 Task: Look for space in Dingtao, China from 22nd June, 2023 to 30th June, 2023 for 2 adults in price range Rs.7000 to Rs.15000. Place can be entire place with 1  bedroom having 1 bed and 1 bathroom. Property type can be house, flat, guest house, hotel. Booking option can be shelf check-in. Required host language is Chinese (Simplified).
Action: Mouse moved to (436, 115)
Screenshot: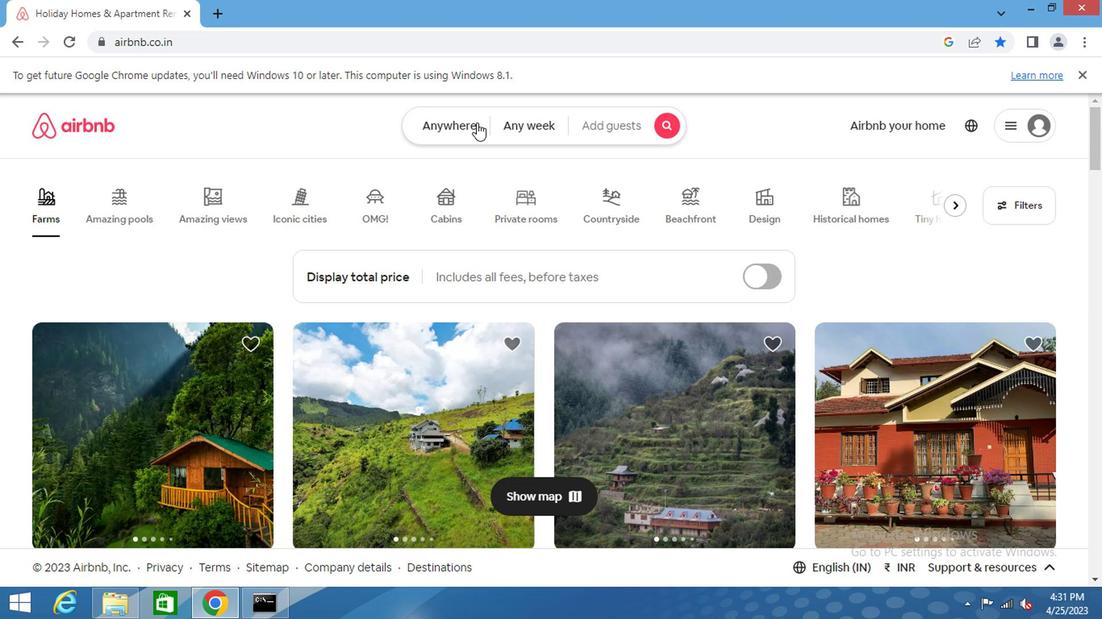 
Action: Mouse pressed left at (436, 115)
Screenshot: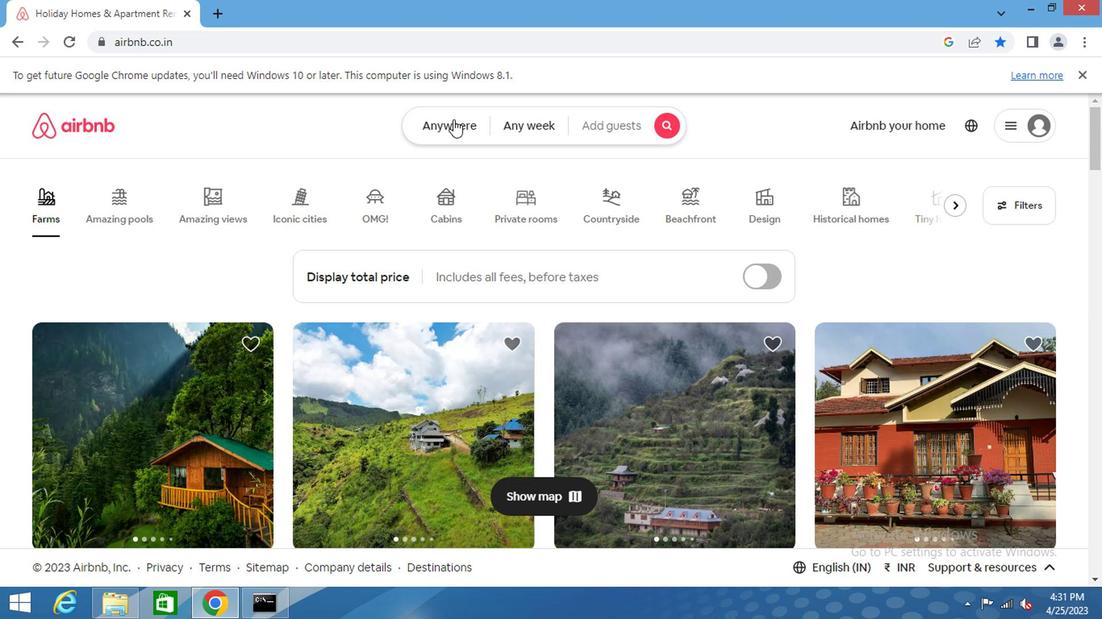 
Action: Mouse moved to (376, 185)
Screenshot: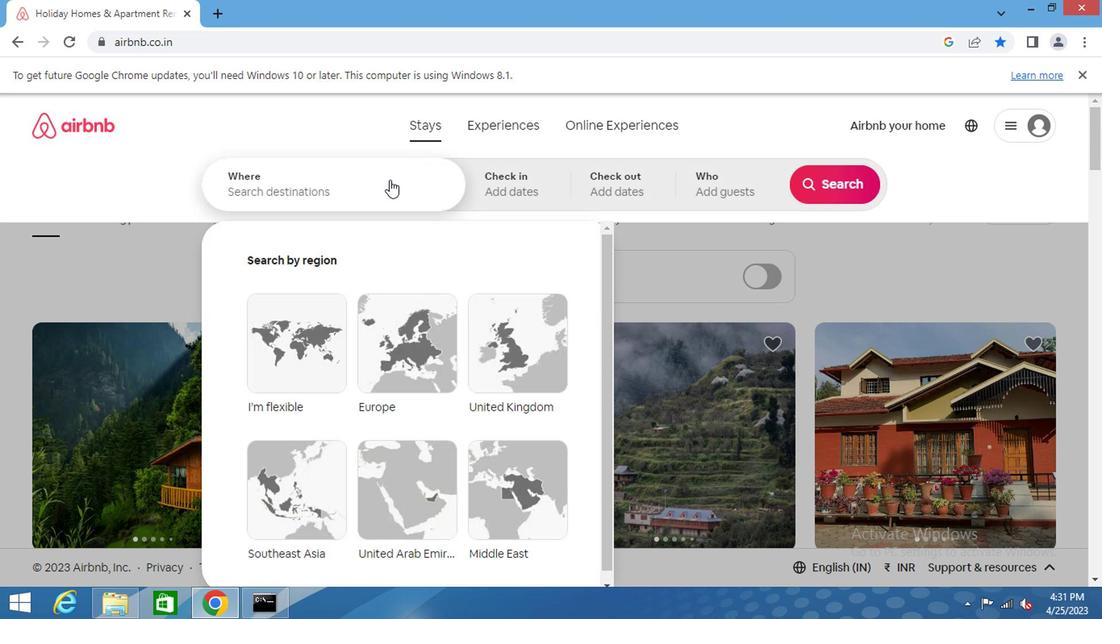 
Action: Mouse pressed left at (376, 185)
Screenshot: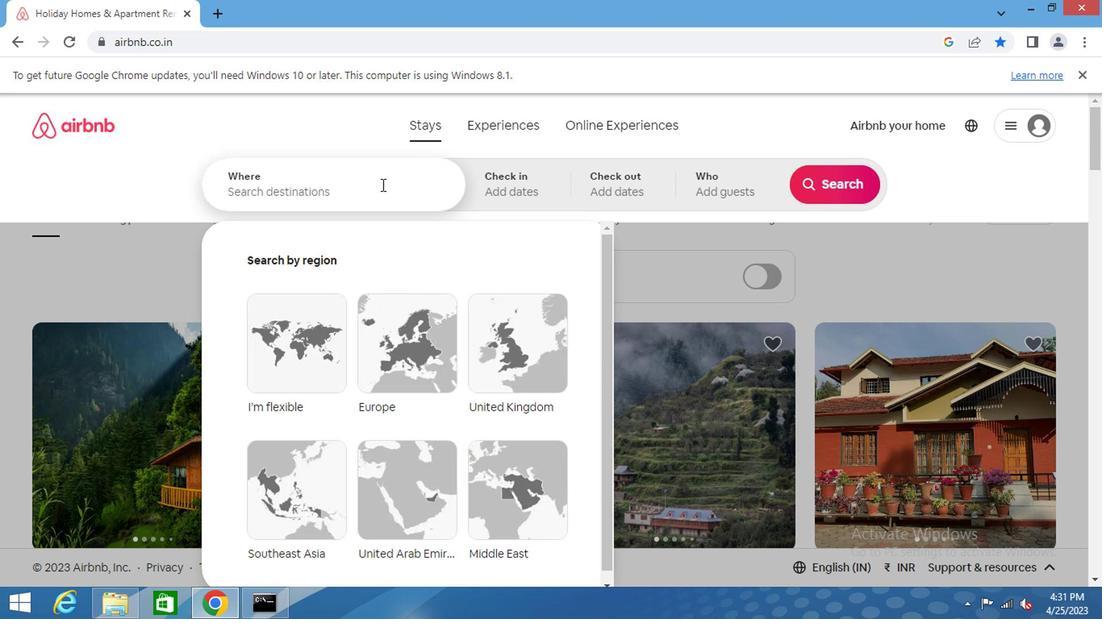 
Action: Key pressed g<Key.backspace>dingtao<Key.space>v<Key.backspace>china<Key.space><Key.enter>
Screenshot: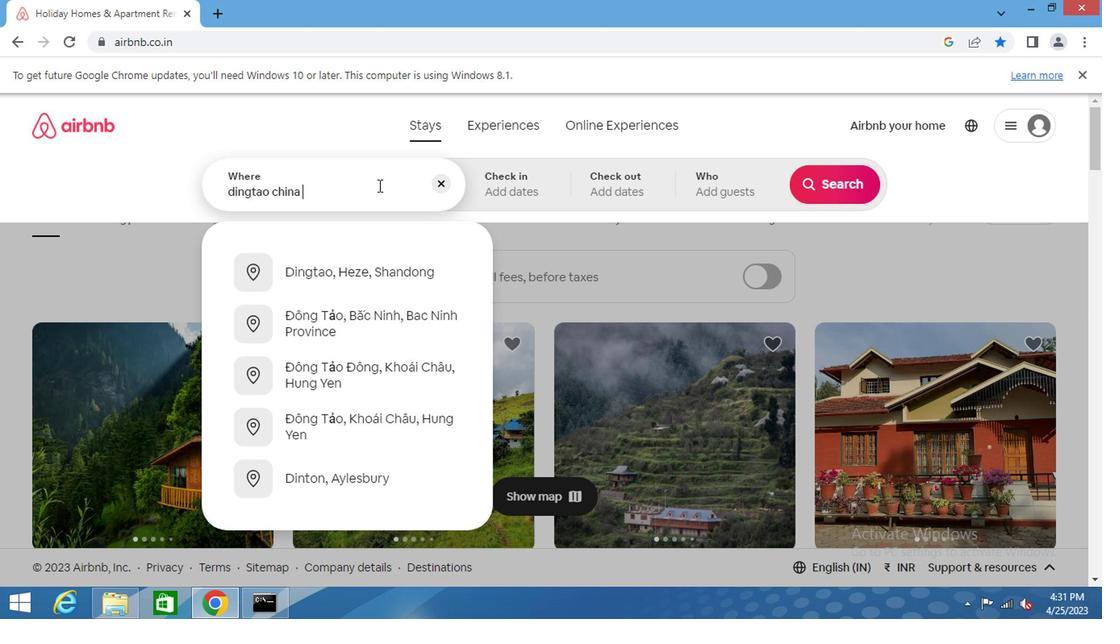 
Action: Mouse moved to (811, 316)
Screenshot: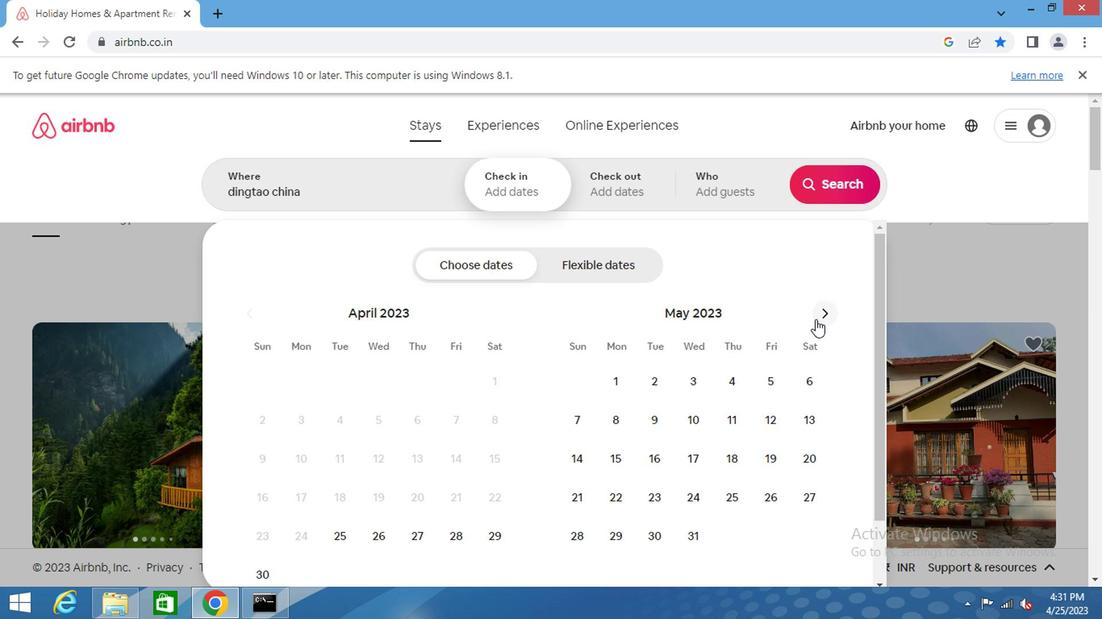 
Action: Mouse pressed left at (811, 316)
Screenshot: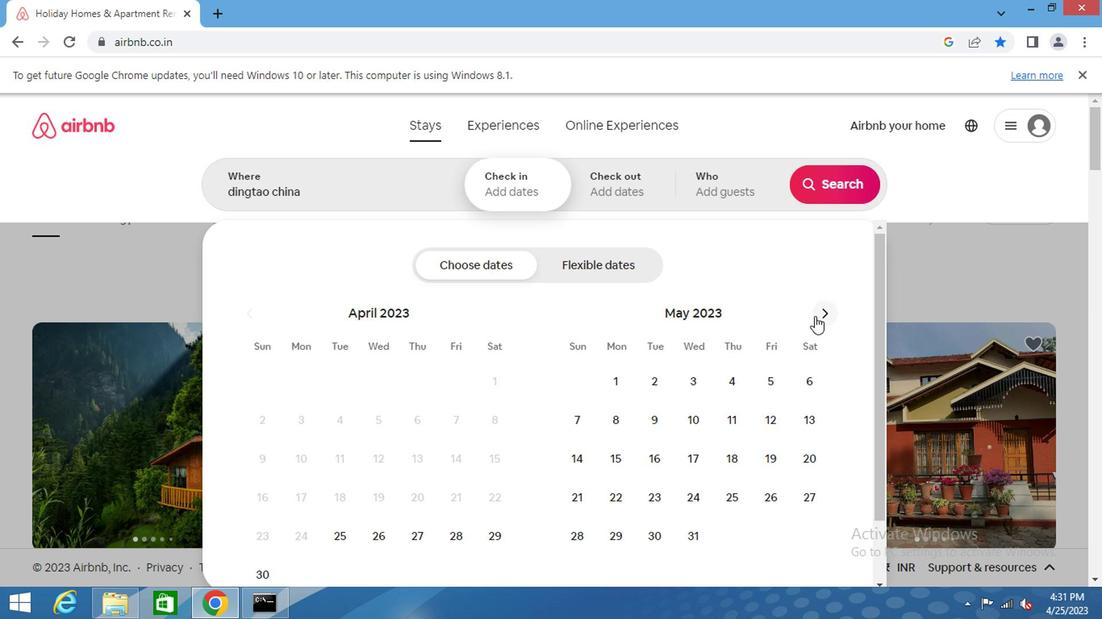 
Action: Mouse moved to (813, 315)
Screenshot: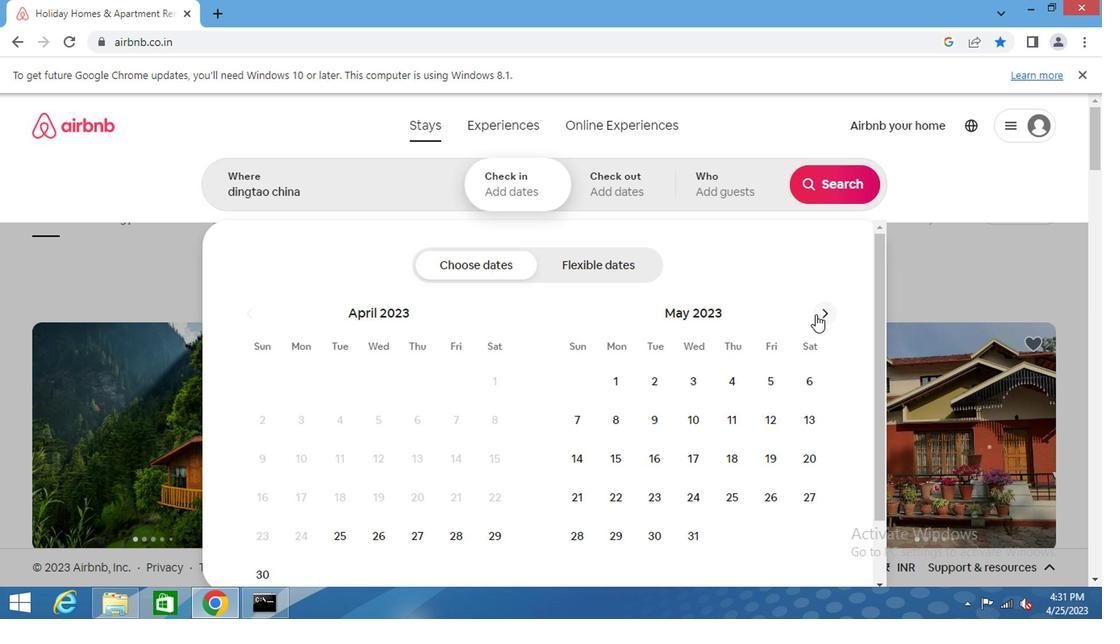 
Action: Mouse pressed left at (813, 315)
Screenshot: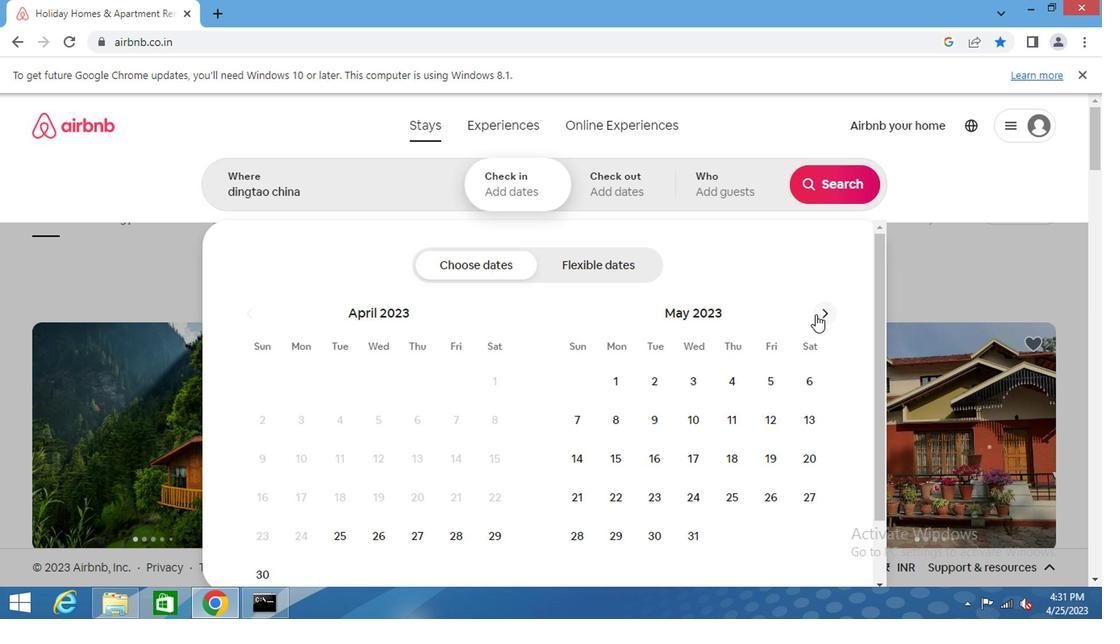 
Action: Mouse moved to (418, 502)
Screenshot: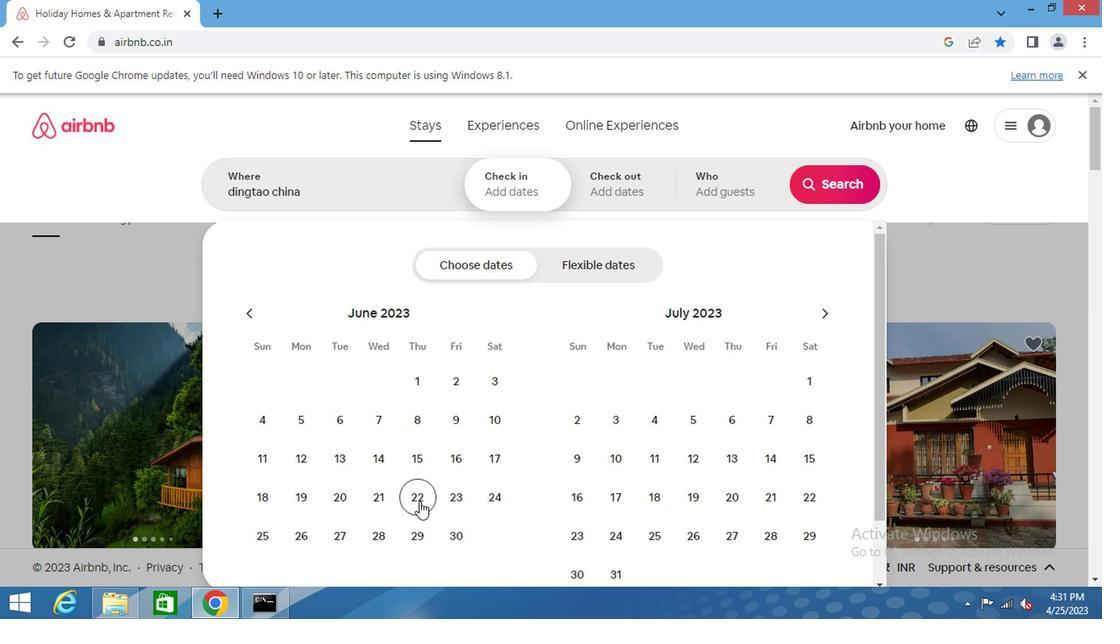 
Action: Mouse pressed left at (418, 502)
Screenshot: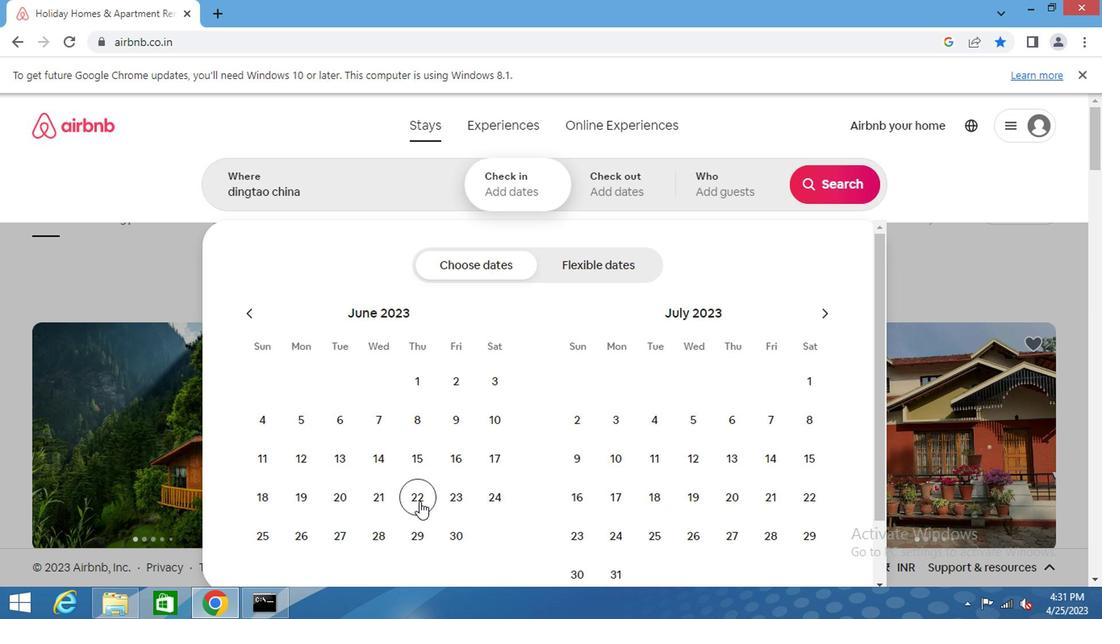 
Action: Mouse moved to (450, 528)
Screenshot: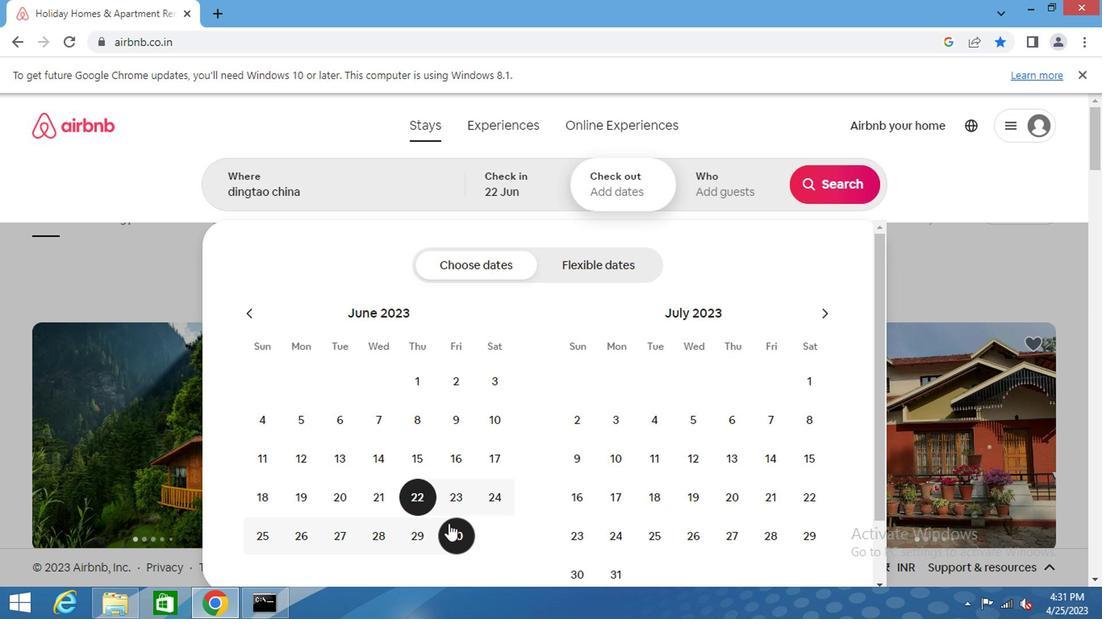 
Action: Mouse pressed left at (450, 528)
Screenshot: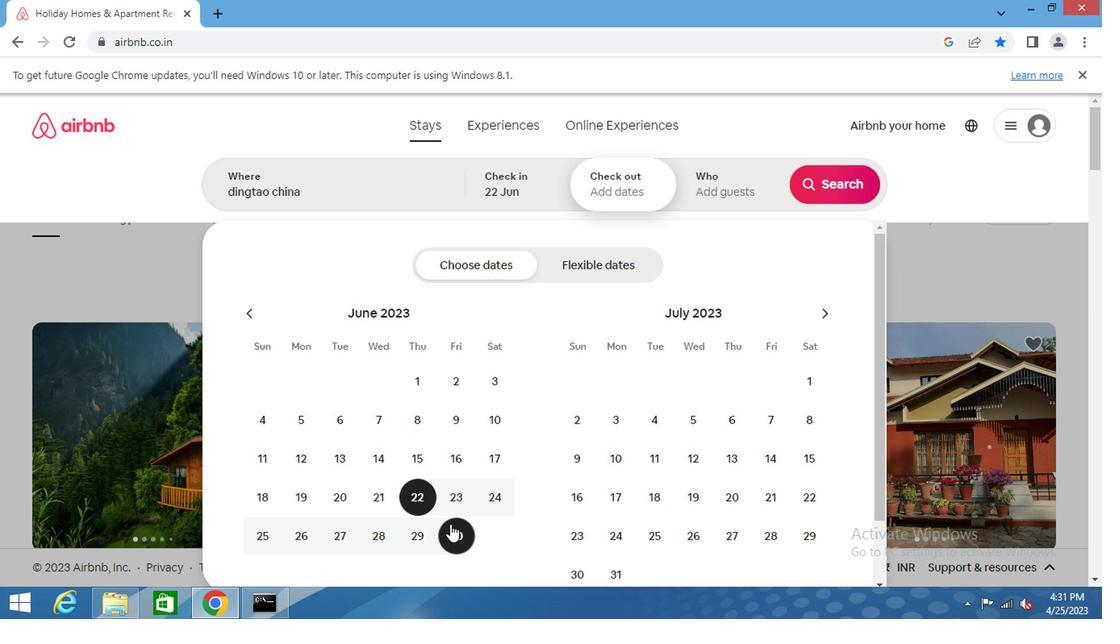 
Action: Mouse moved to (698, 195)
Screenshot: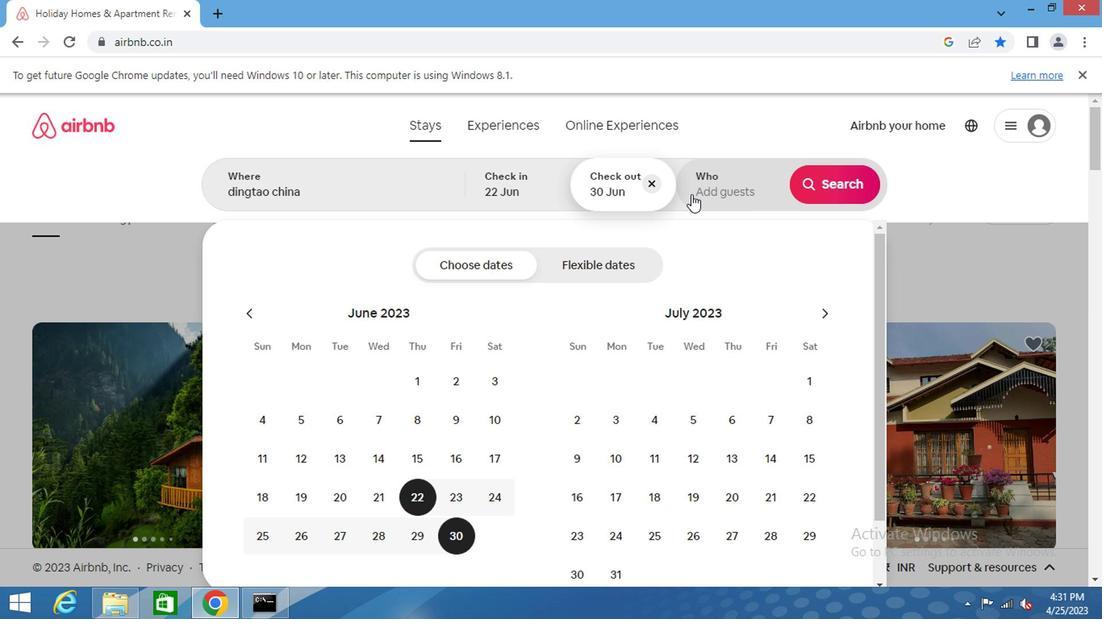 
Action: Mouse pressed left at (698, 195)
Screenshot: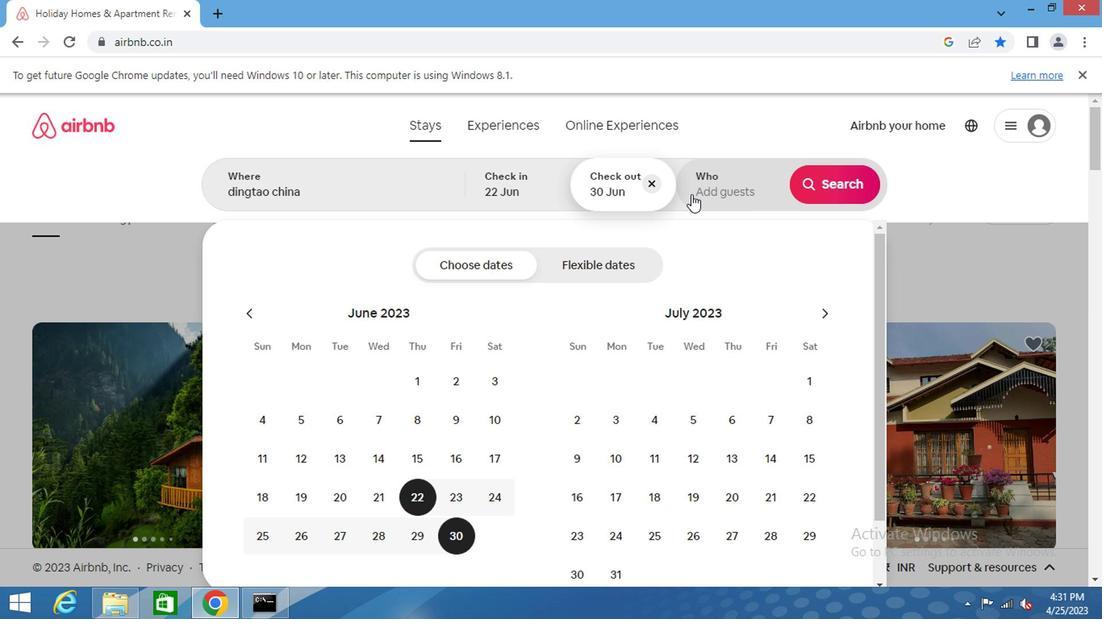 
Action: Mouse moved to (833, 268)
Screenshot: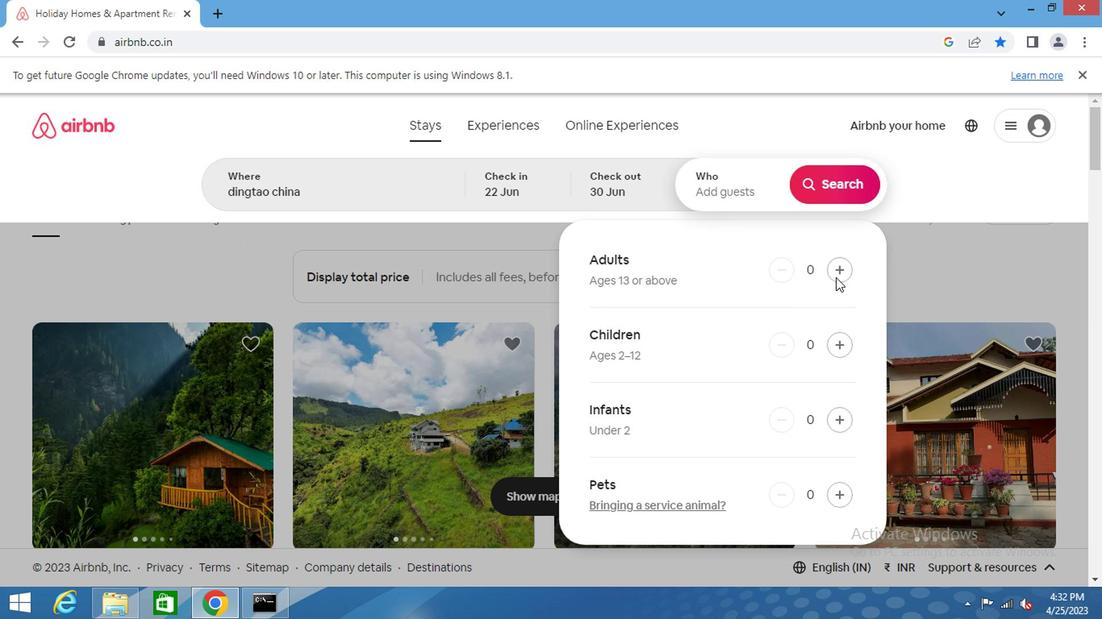 
Action: Mouse pressed left at (833, 268)
Screenshot: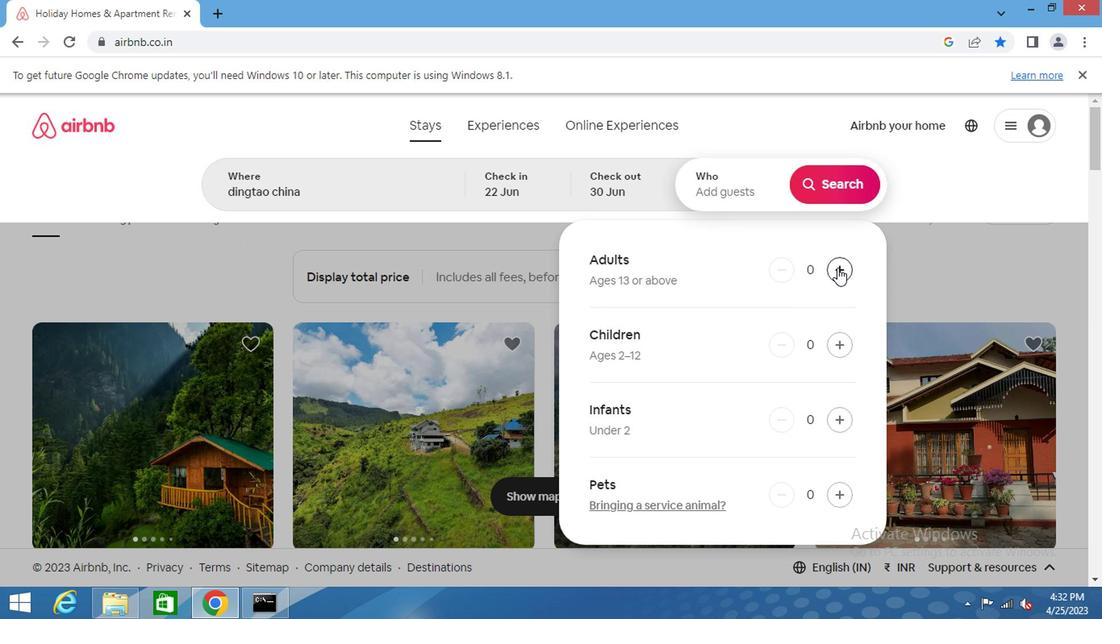
Action: Mouse pressed left at (833, 268)
Screenshot: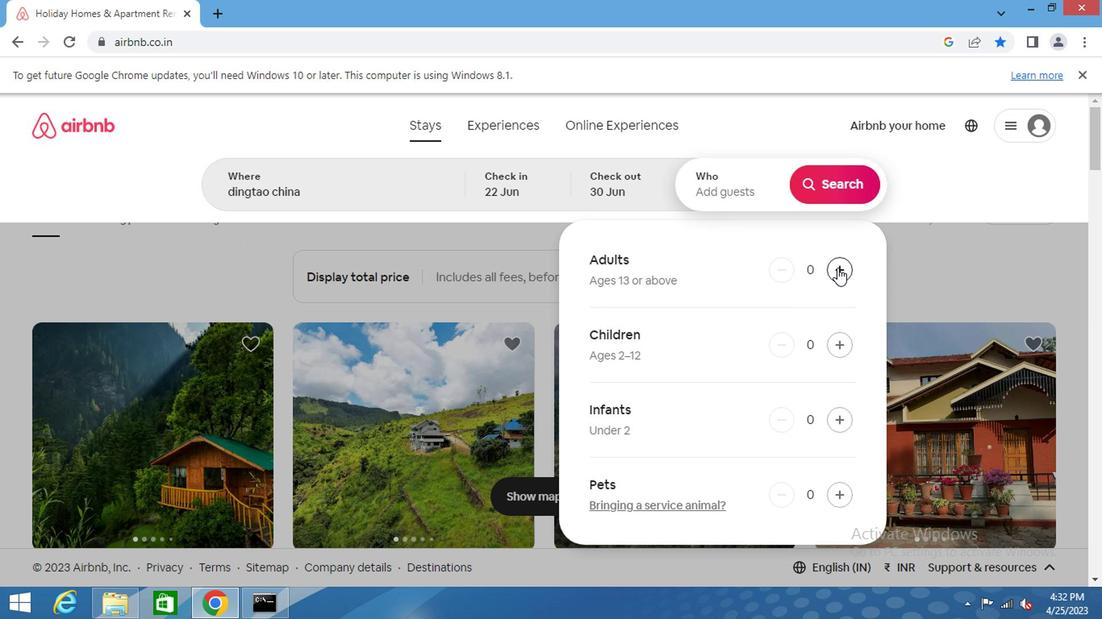 
Action: Mouse moved to (821, 192)
Screenshot: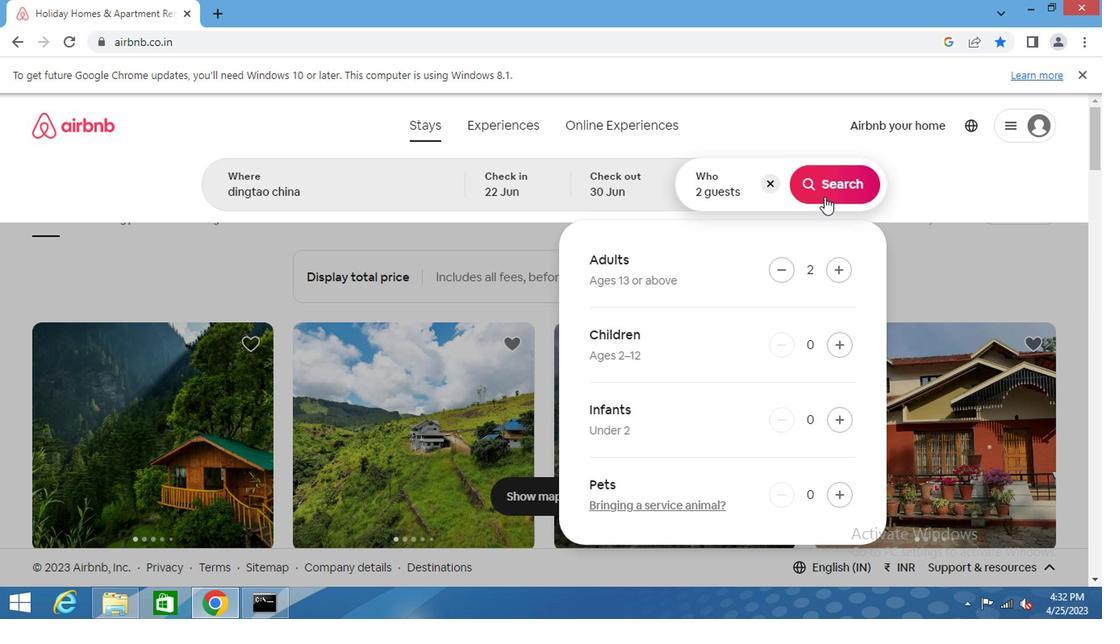 
Action: Mouse pressed left at (821, 192)
Screenshot: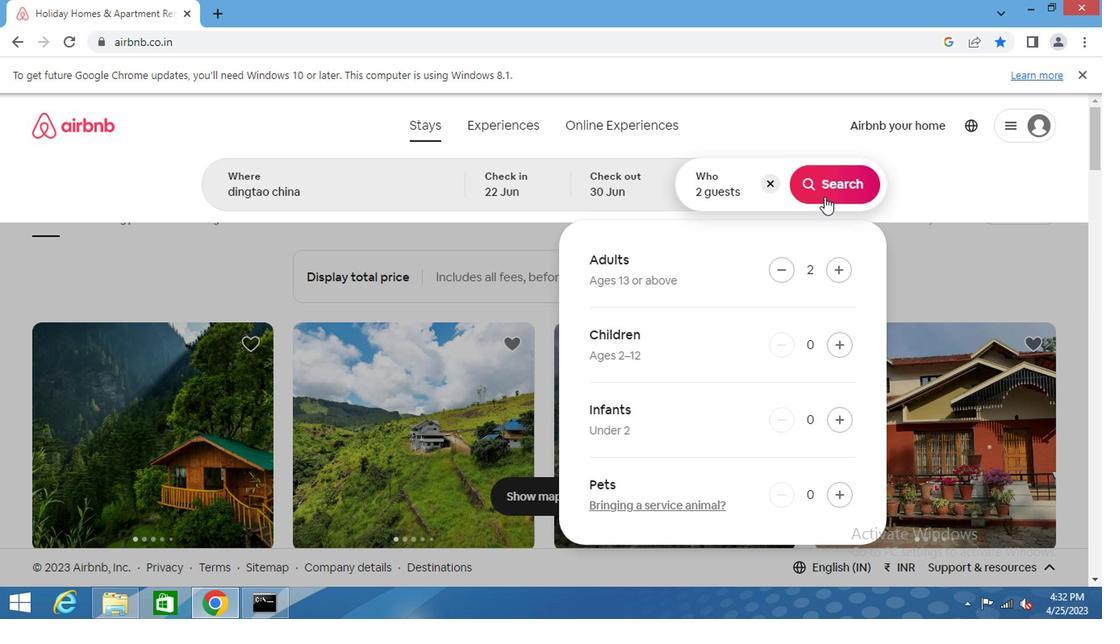 
Action: Mouse moved to (1017, 189)
Screenshot: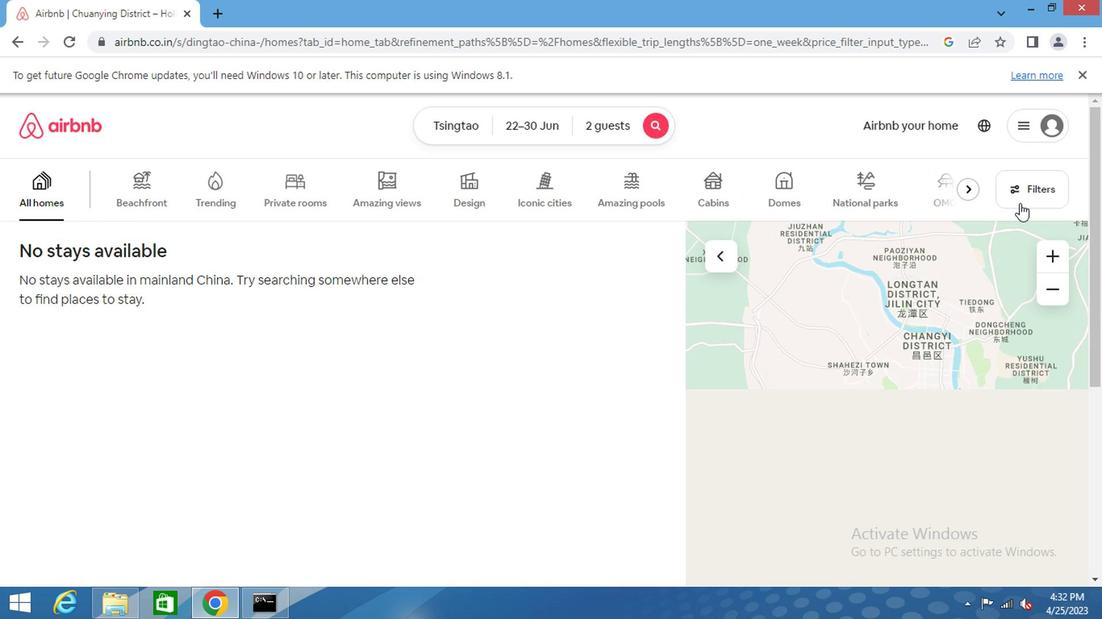 
Action: Mouse pressed left at (1017, 189)
Screenshot: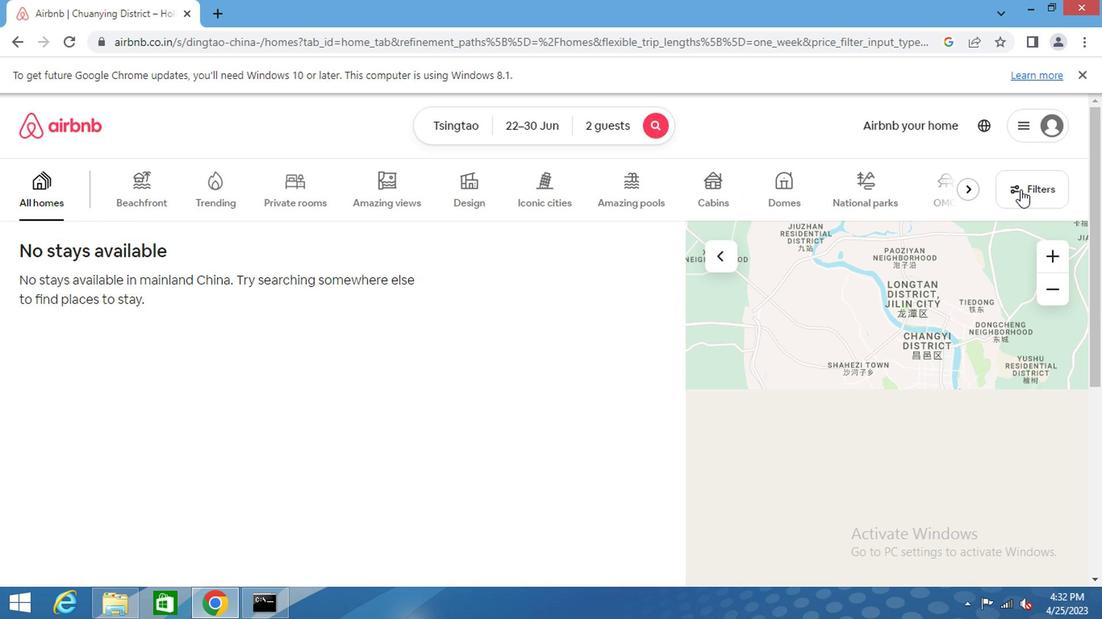 
Action: Mouse moved to (368, 278)
Screenshot: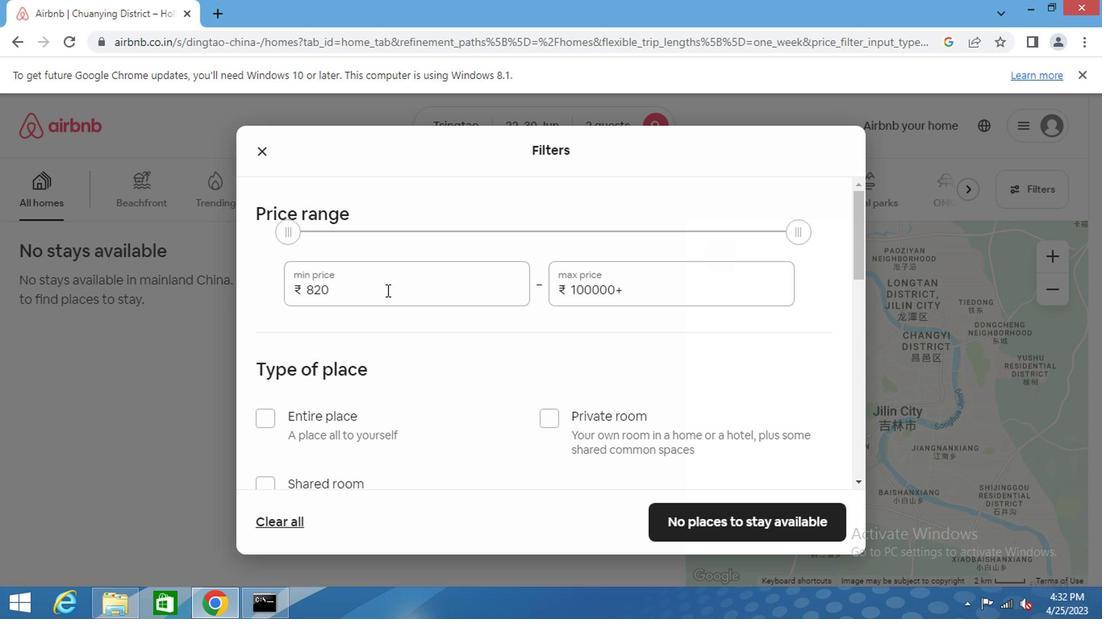 
Action: Mouse pressed left at (368, 278)
Screenshot: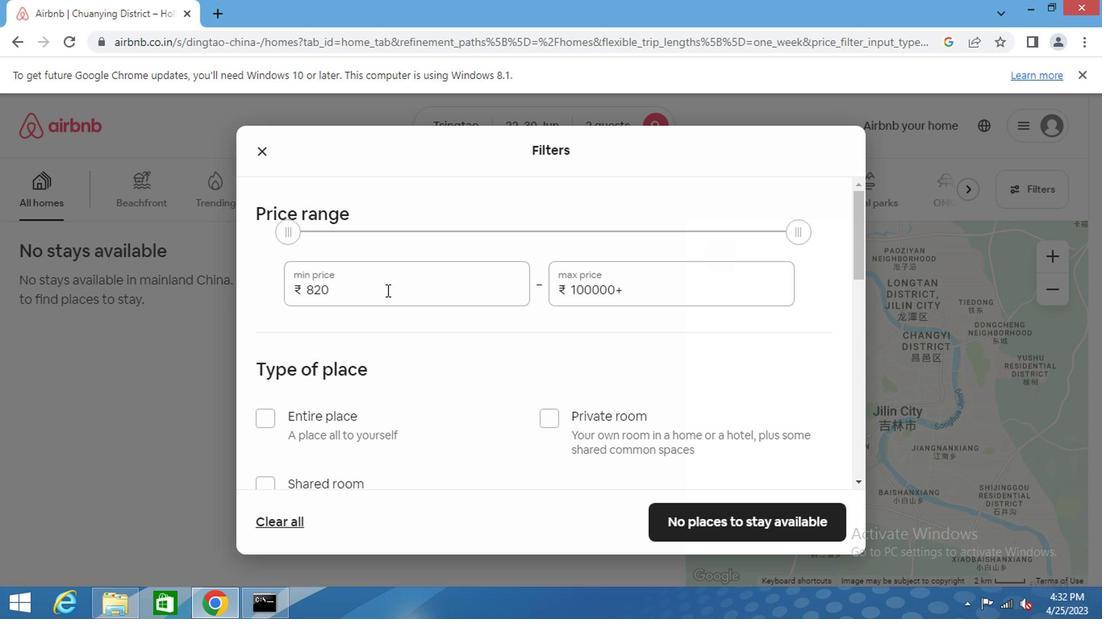 
Action: Mouse pressed left at (368, 278)
Screenshot: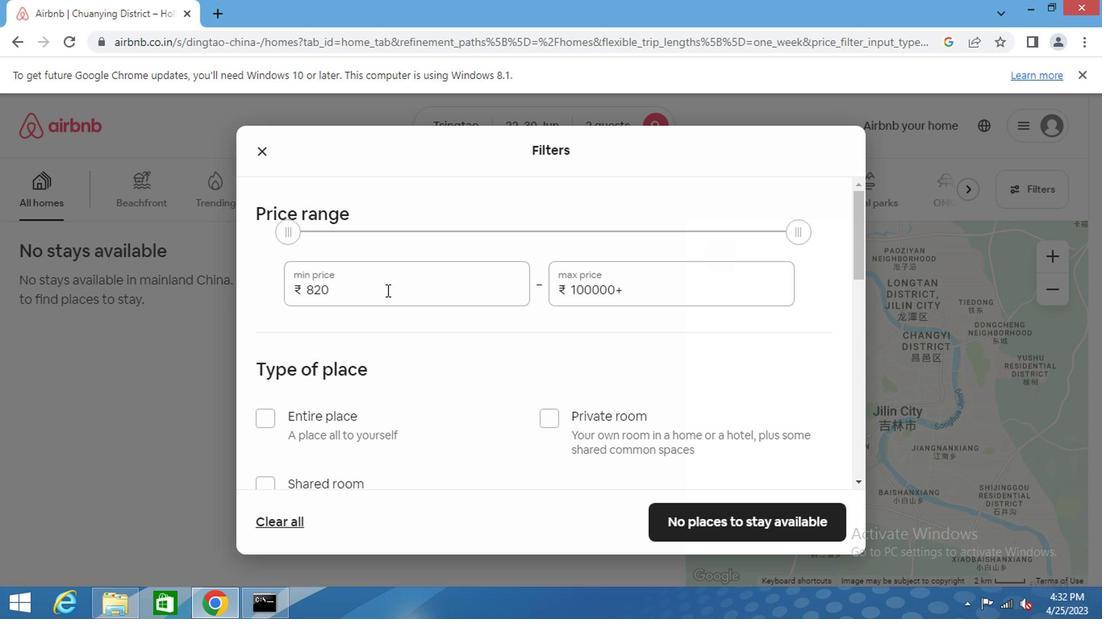 
Action: Mouse moved to (363, 283)
Screenshot: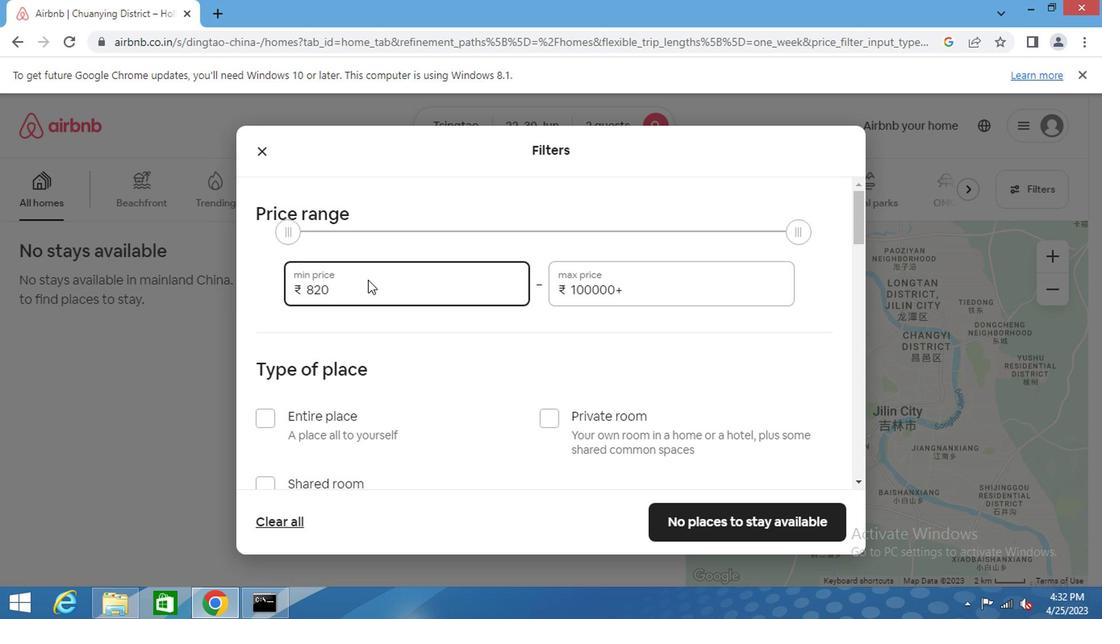 
Action: Mouse pressed left at (363, 283)
Screenshot: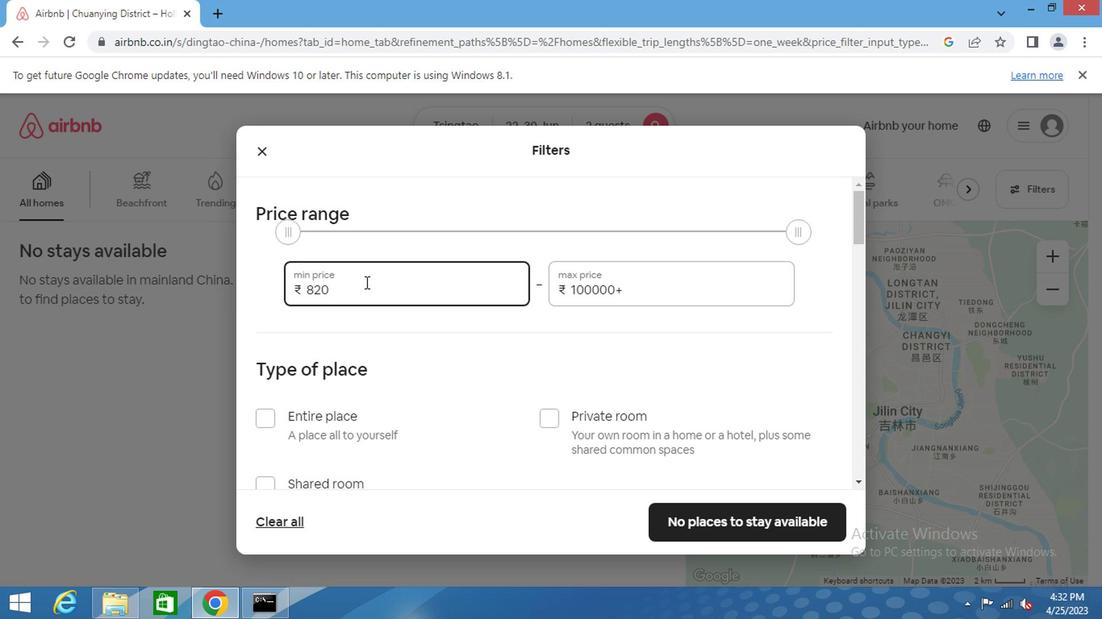 
Action: Mouse pressed left at (363, 283)
Screenshot: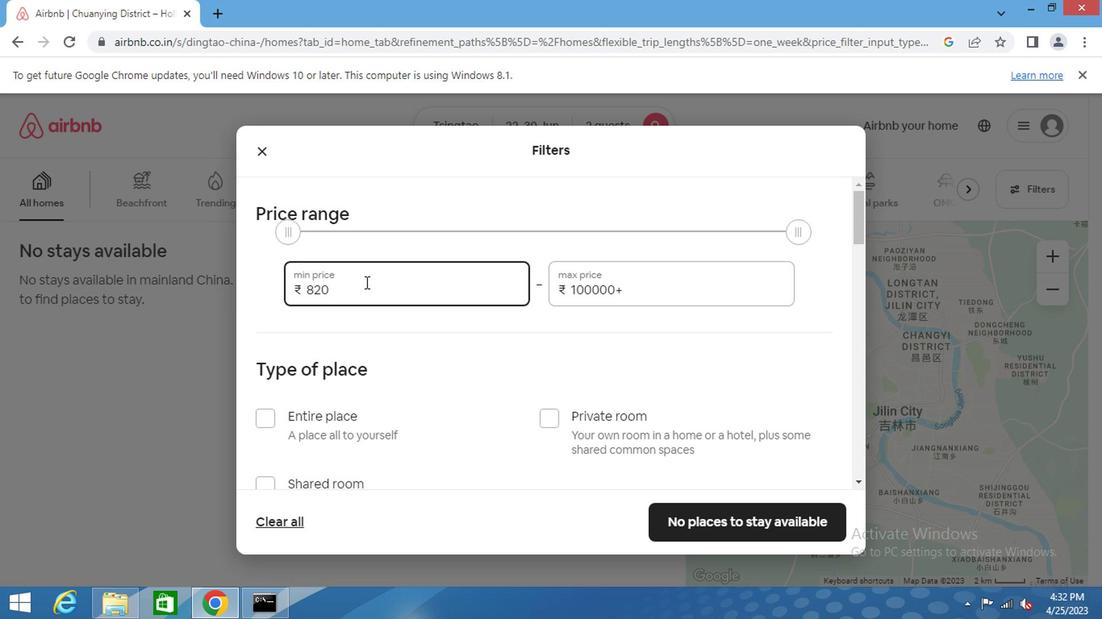 
Action: Key pressed 700-0<Key.tab>15<Key.backspace><Key.backspace><Key.backspace><Key.backspace><Key.backspace><Key.backspace>5000<Key.tab>
Screenshot: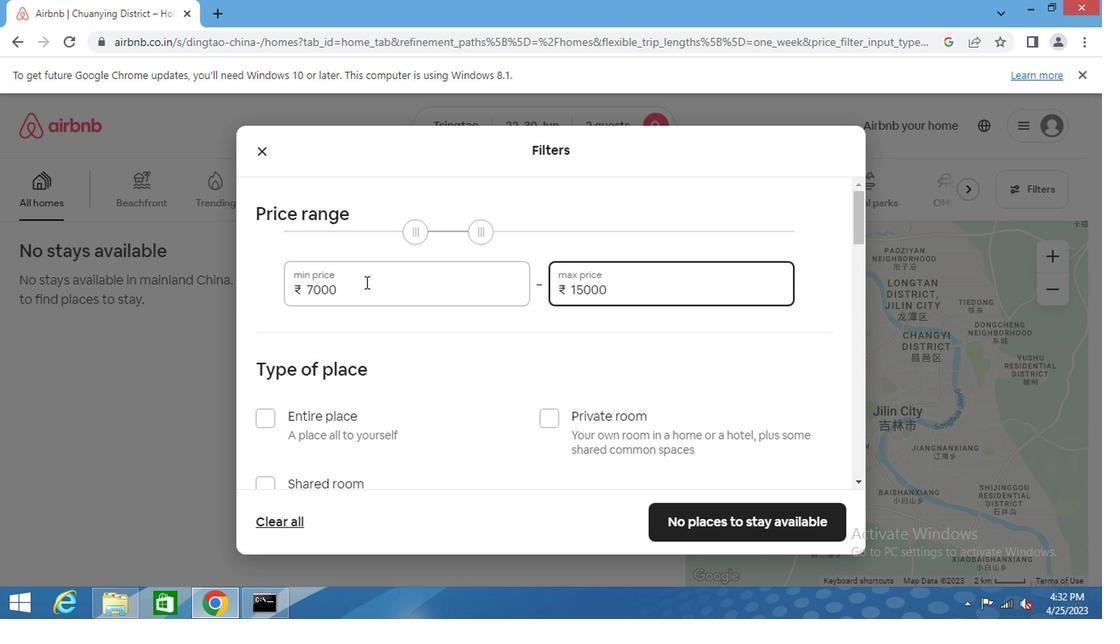 
Action: Mouse moved to (326, 418)
Screenshot: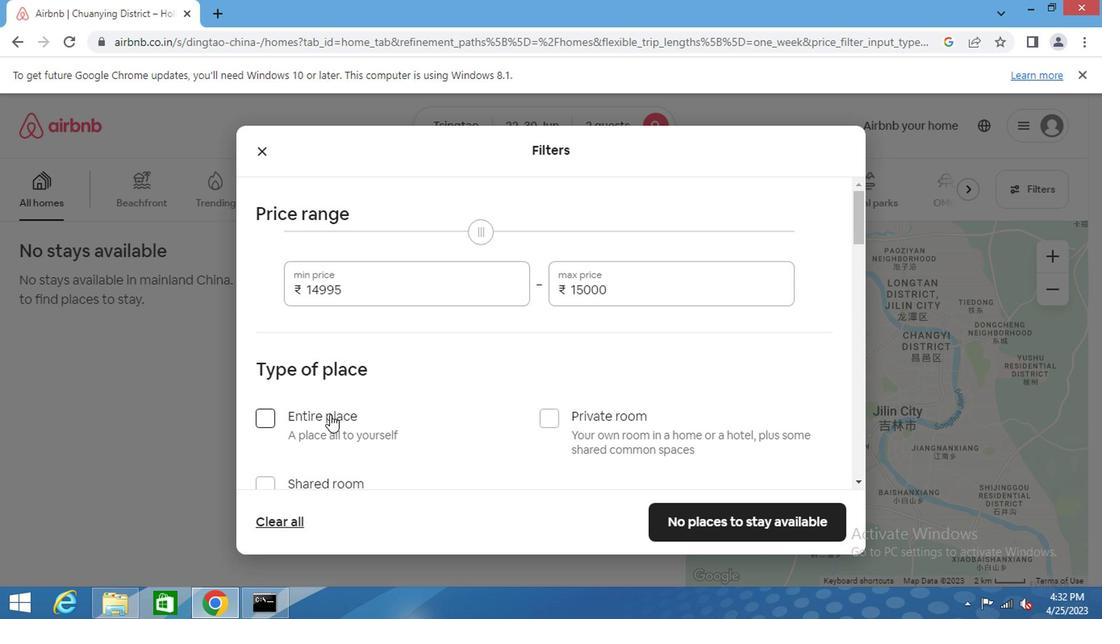 
Action: Mouse pressed left at (326, 418)
Screenshot: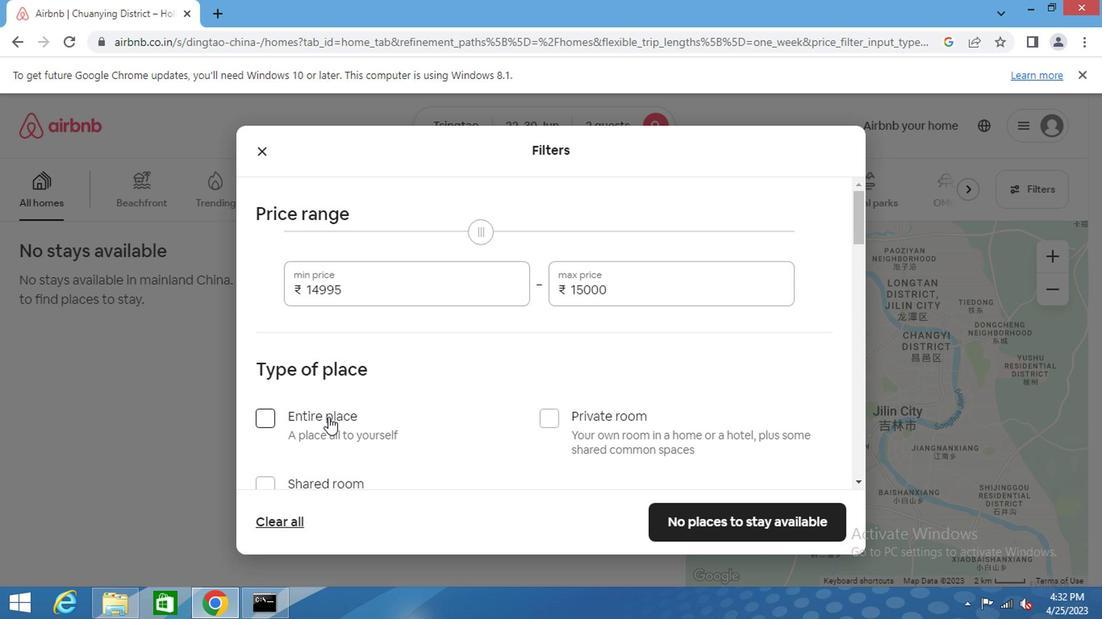 
Action: Mouse moved to (388, 426)
Screenshot: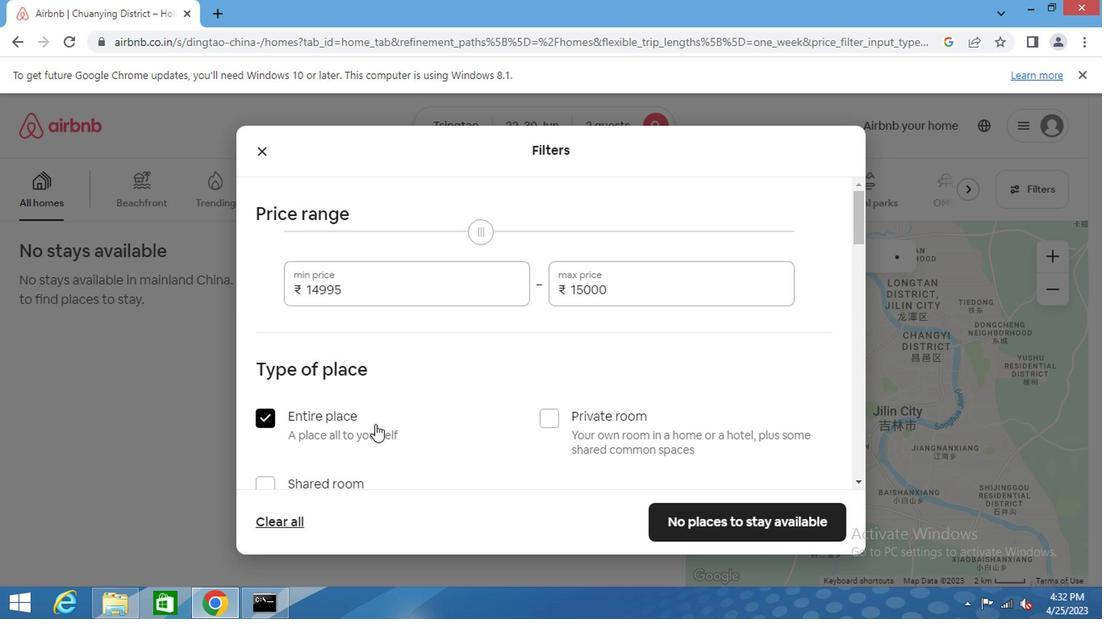 
Action: Mouse scrolled (388, 425) with delta (0, -1)
Screenshot: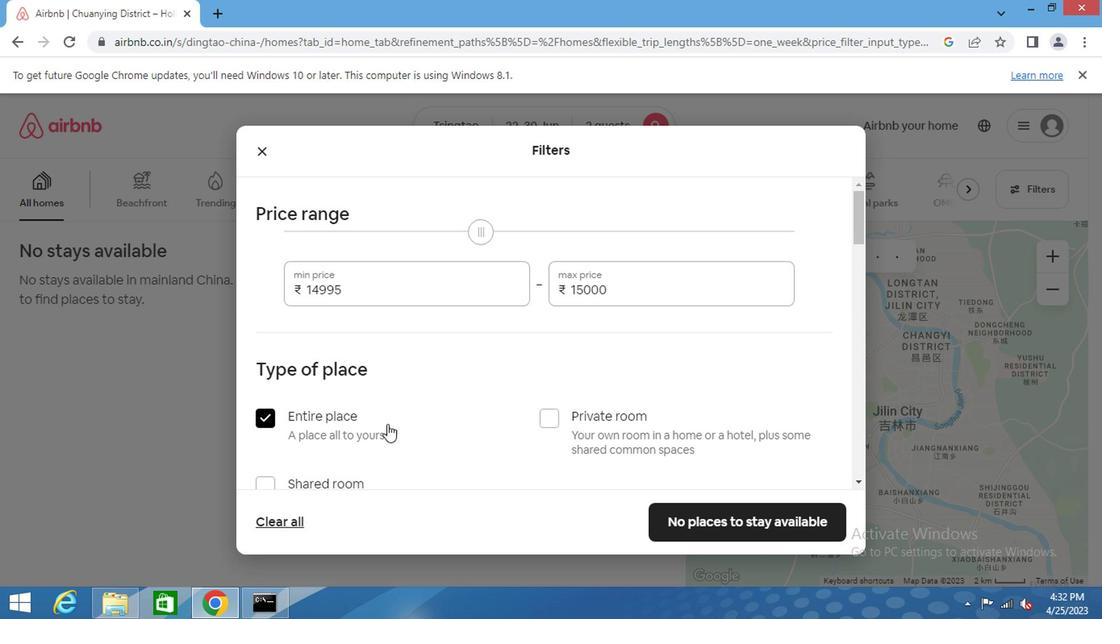 
Action: Mouse scrolled (388, 425) with delta (0, -1)
Screenshot: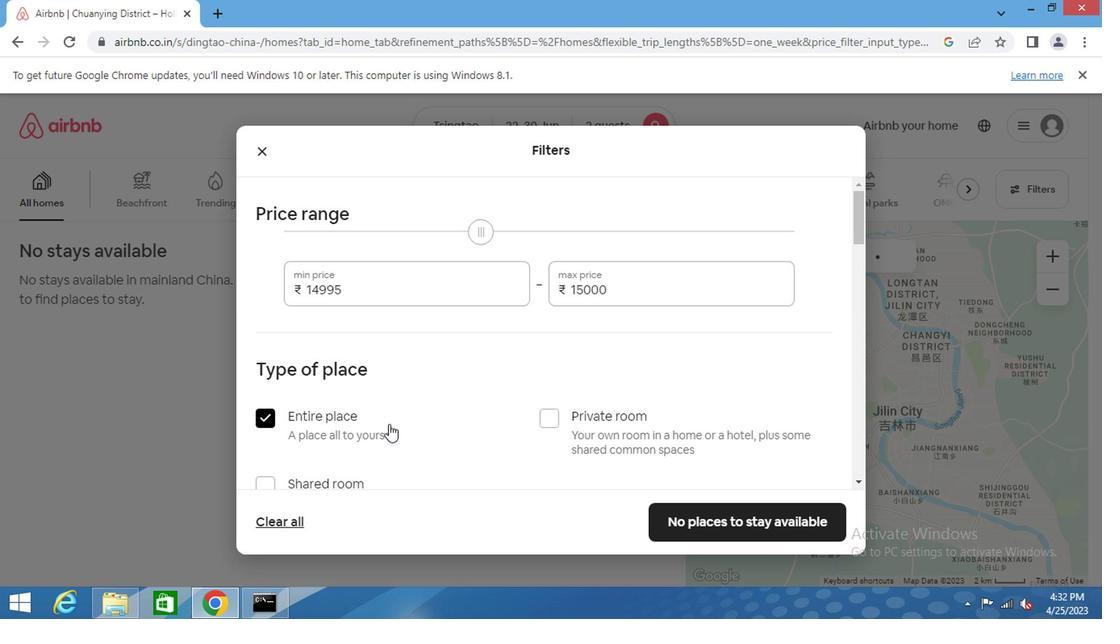 
Action: Mouse scrolled (388, 425) with delta (0, -1)
Screenshot: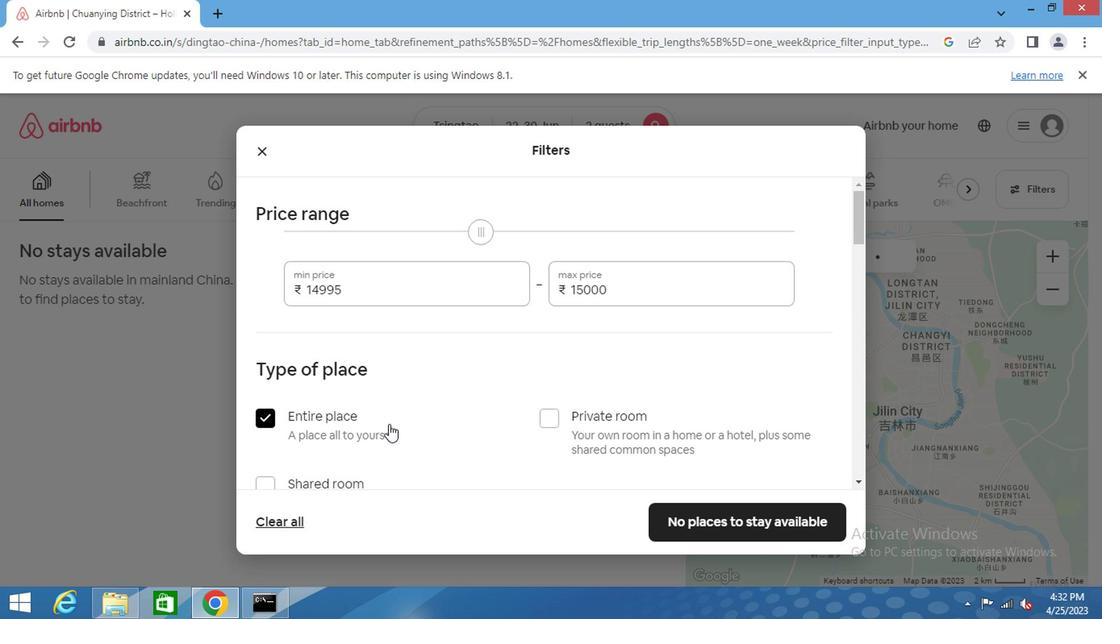 
Action: Mouse moved to (397, 359)
Screenshot: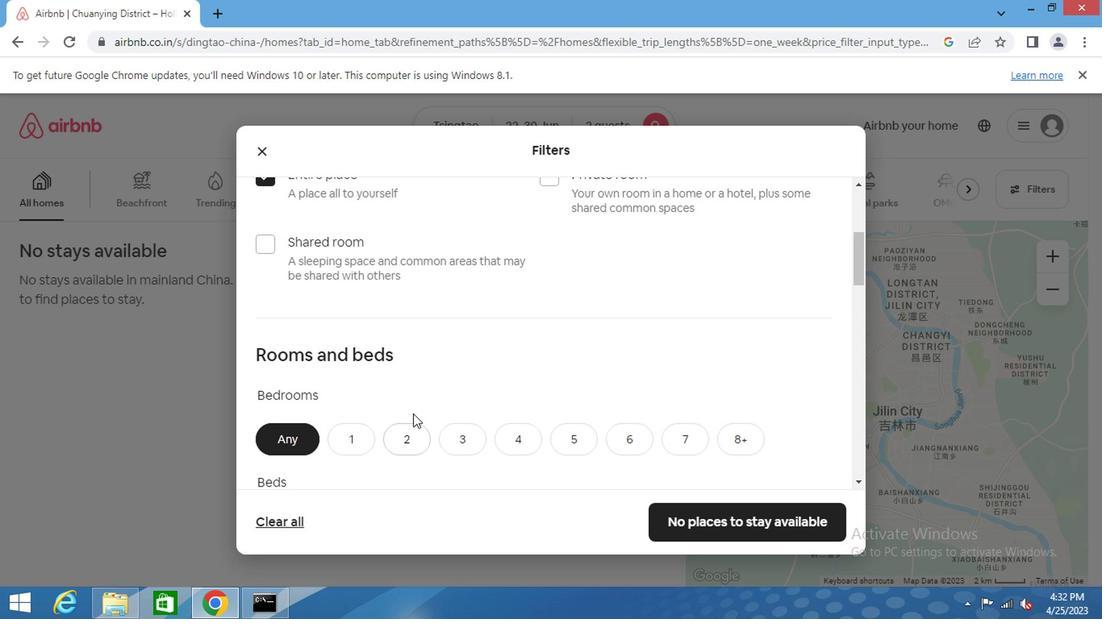 
Action: Mouse scrolled (397, 358) with delta (0, -1)
Screenshot: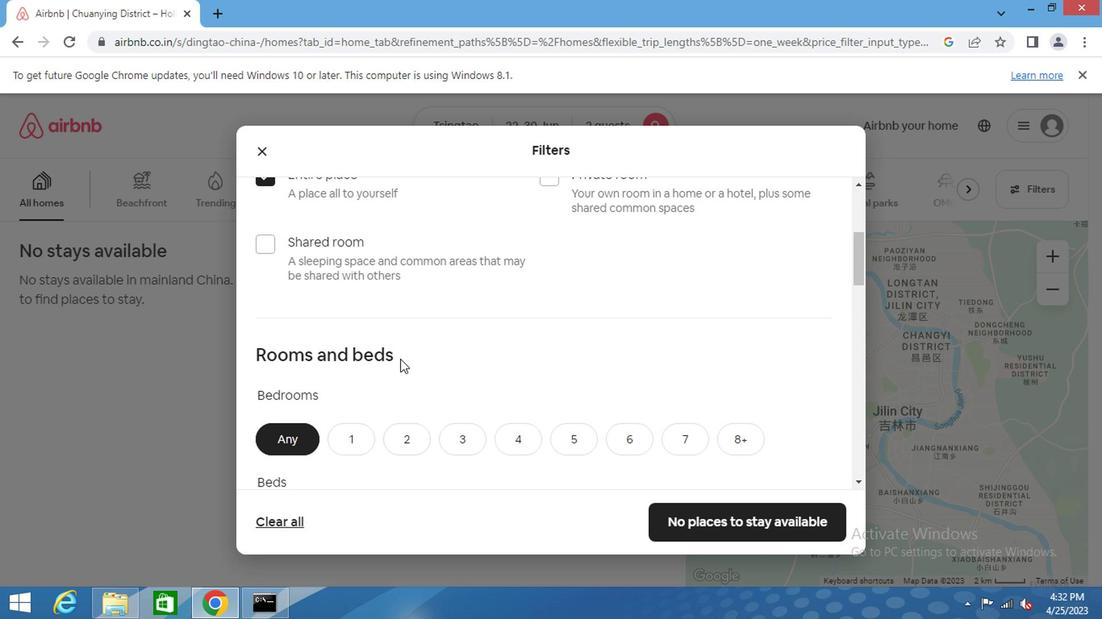
Action: Mouse scrolled (397, 358) with delta (0, -1)
Screenshot: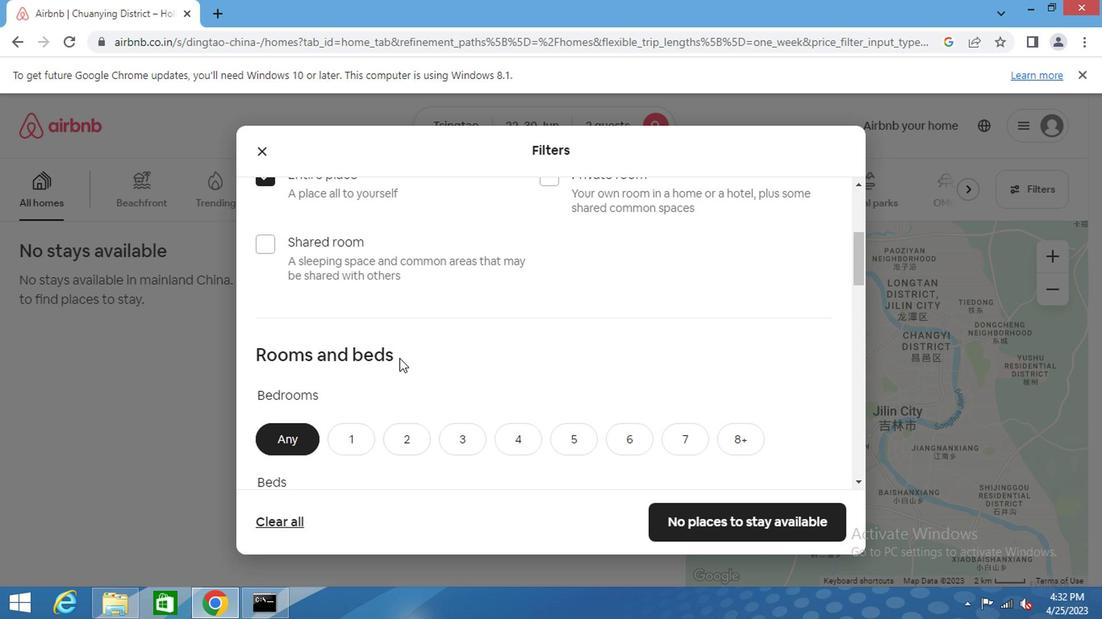 
Action: Mouse scrolled (397, 358) with delta (0, -1)
Screenshot: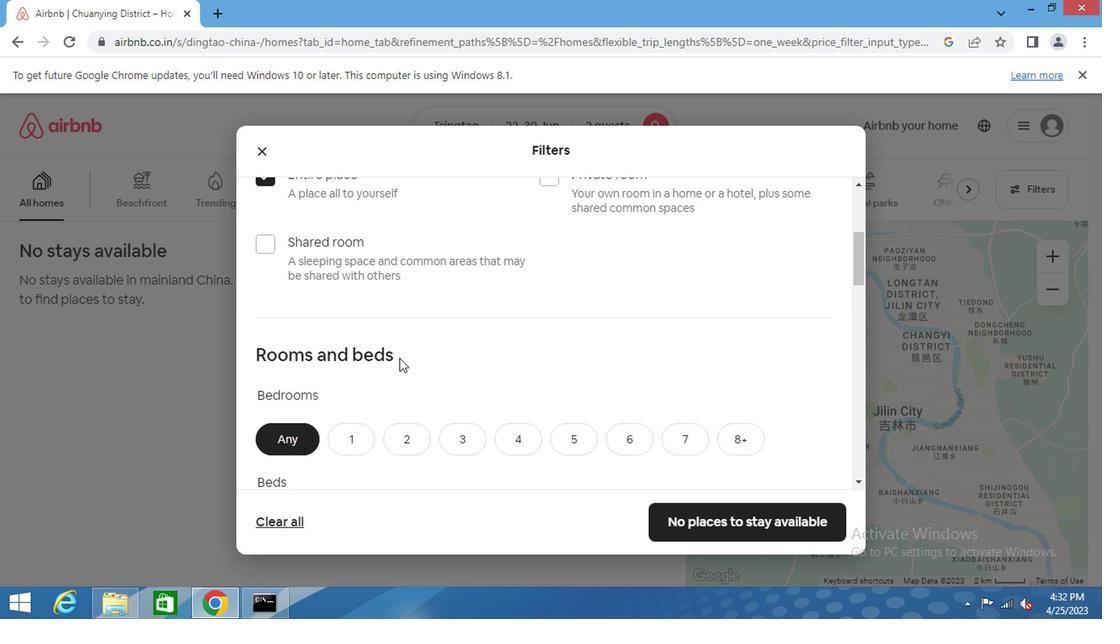 
Action: Mouse scrolled (397, 358) with delta (0, -1)
Screenshot: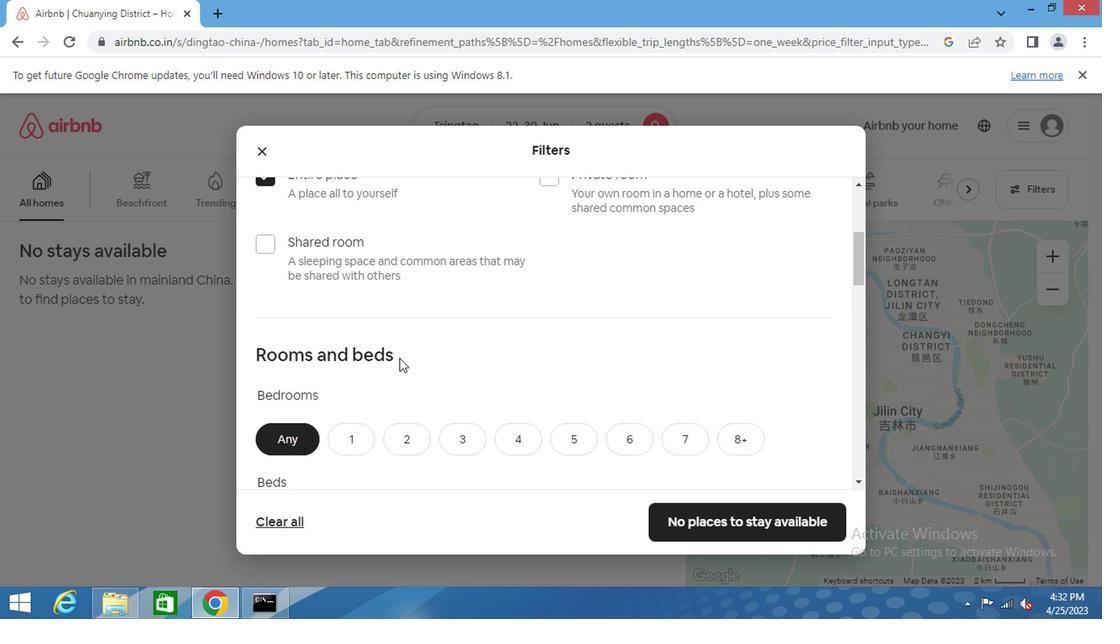 
Action: Mouse moved to (352, 218)
Screenshot: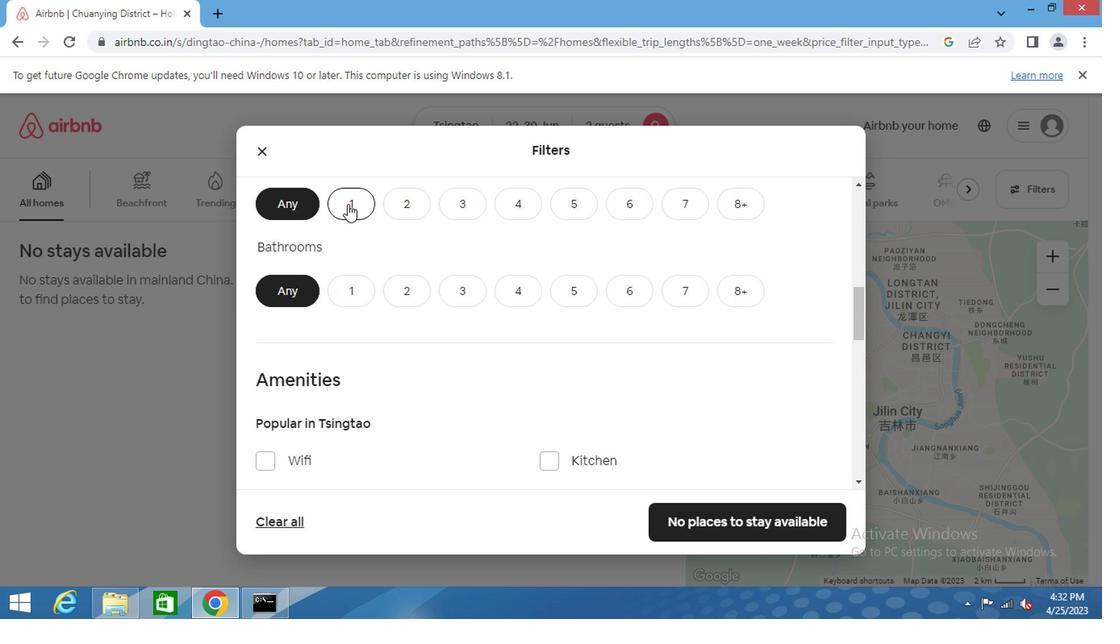 
Action: Mouse scrolled (352, 219) with delta (0, 1)
Screenshot: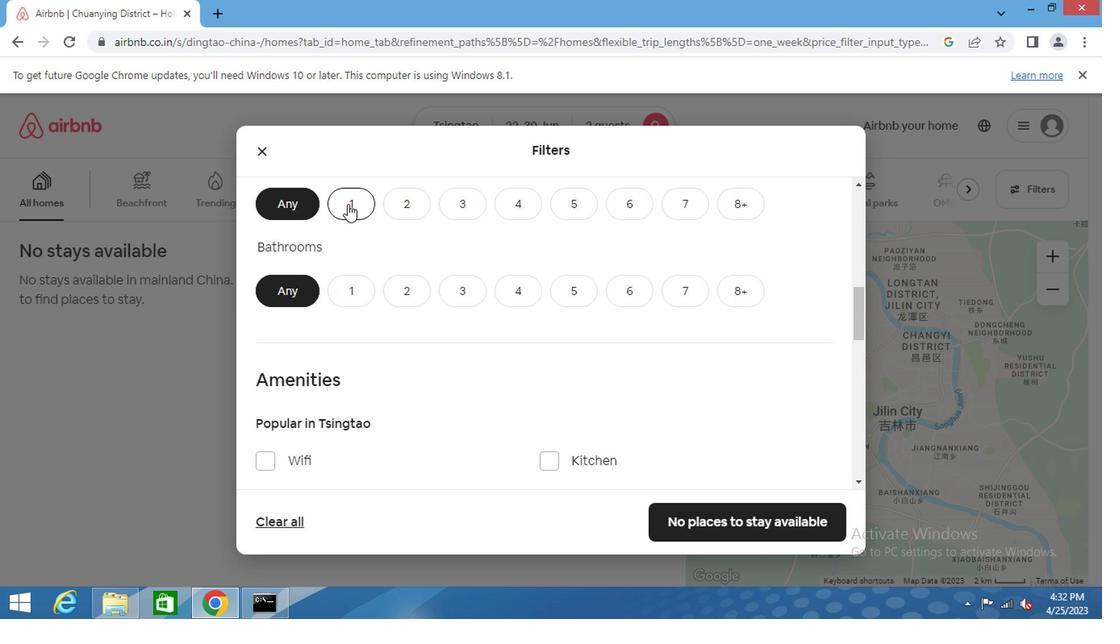 
Action: Mouse scrolled (352, 219) with delta (0, 1)
Screenshot: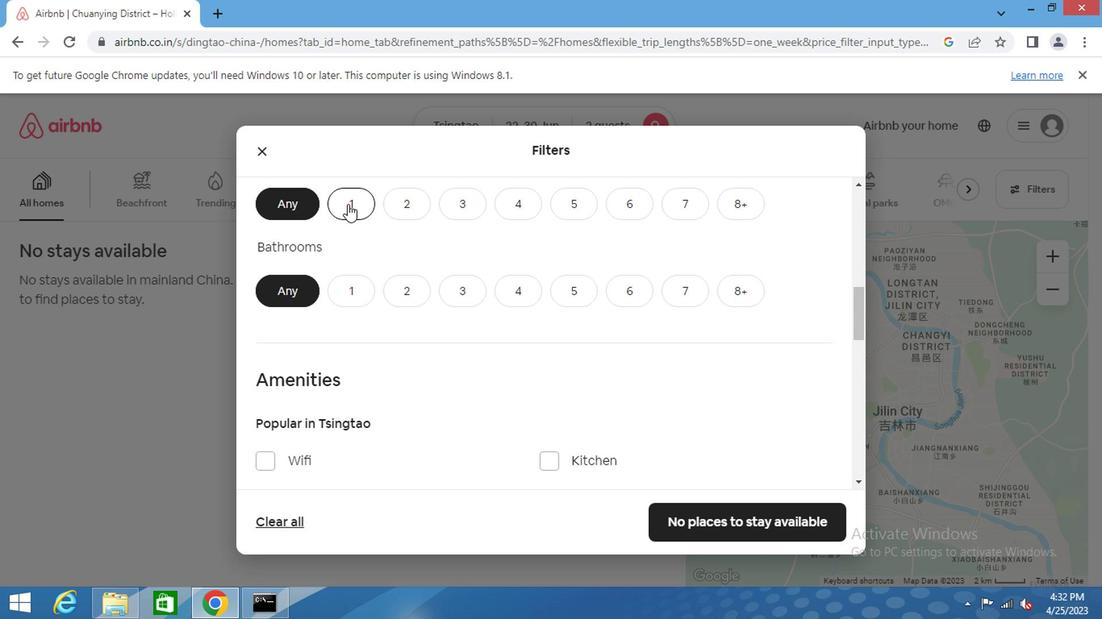 
Action: Mouse moved to (355, 284)
Screenshot: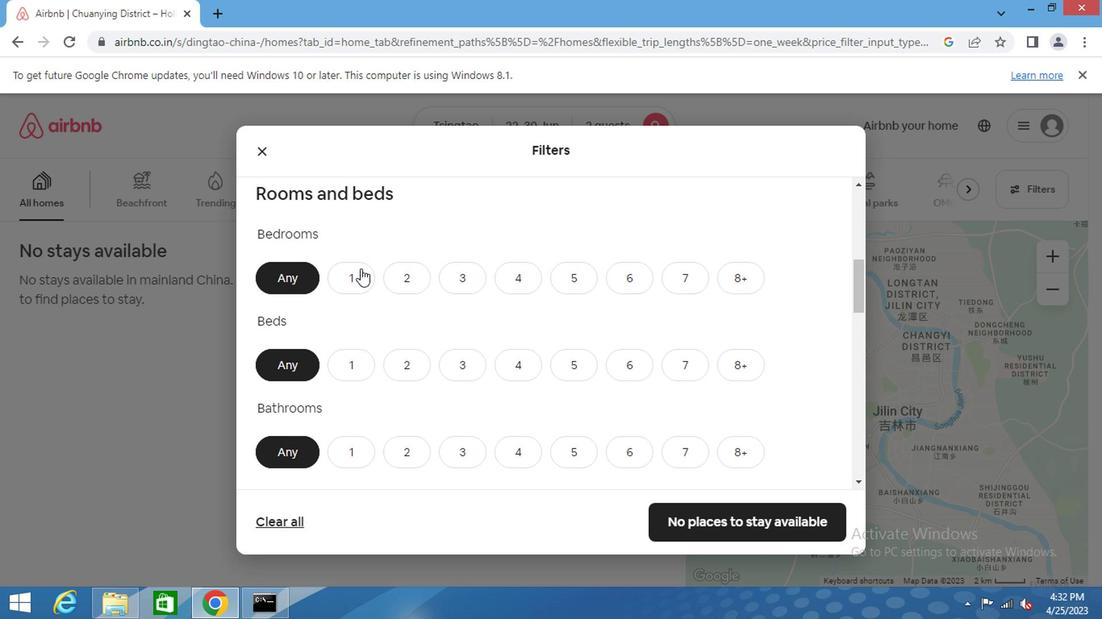 
Action: Mouse pressed left at (355, 284)
Screenshot: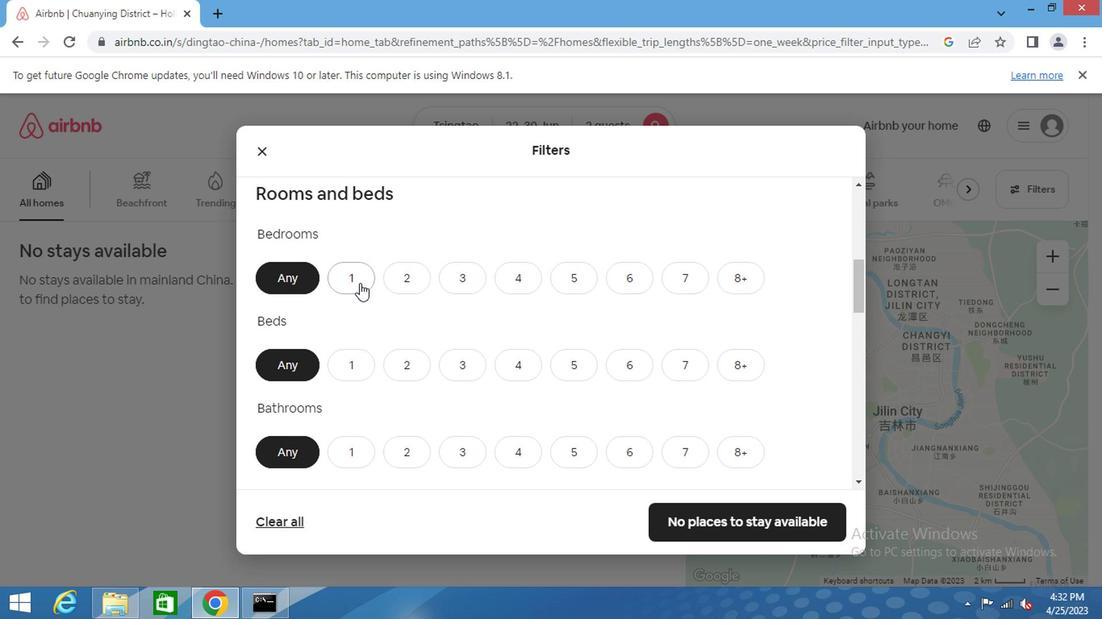 
Action: Mouse moved to (347, 369)
Screenshot: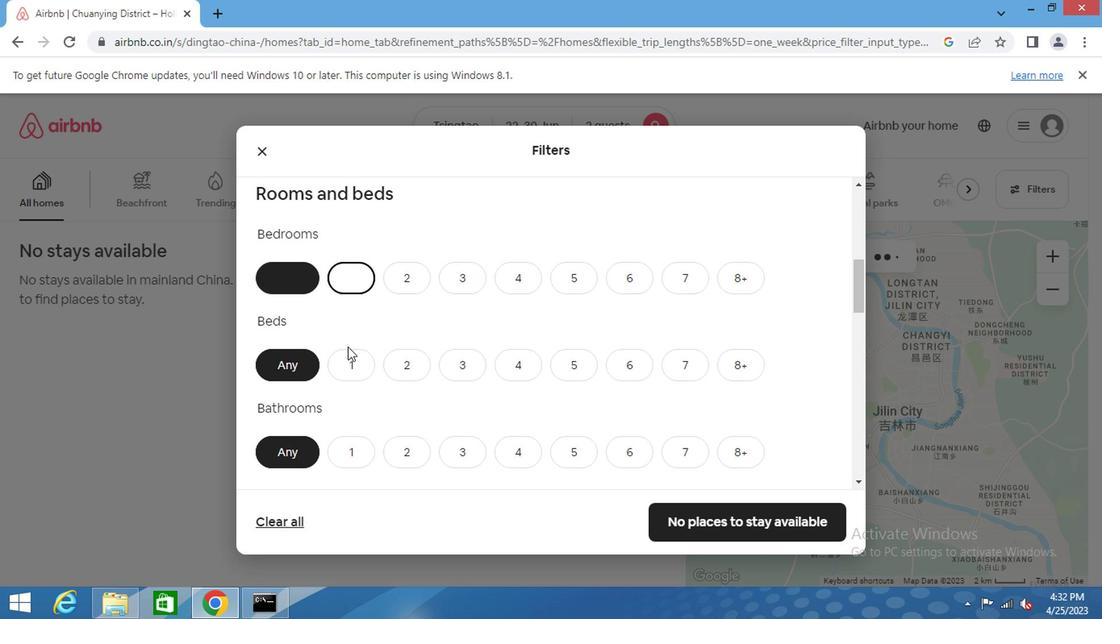
Action: Mouse pressed left at (347, 369)
Screenshot: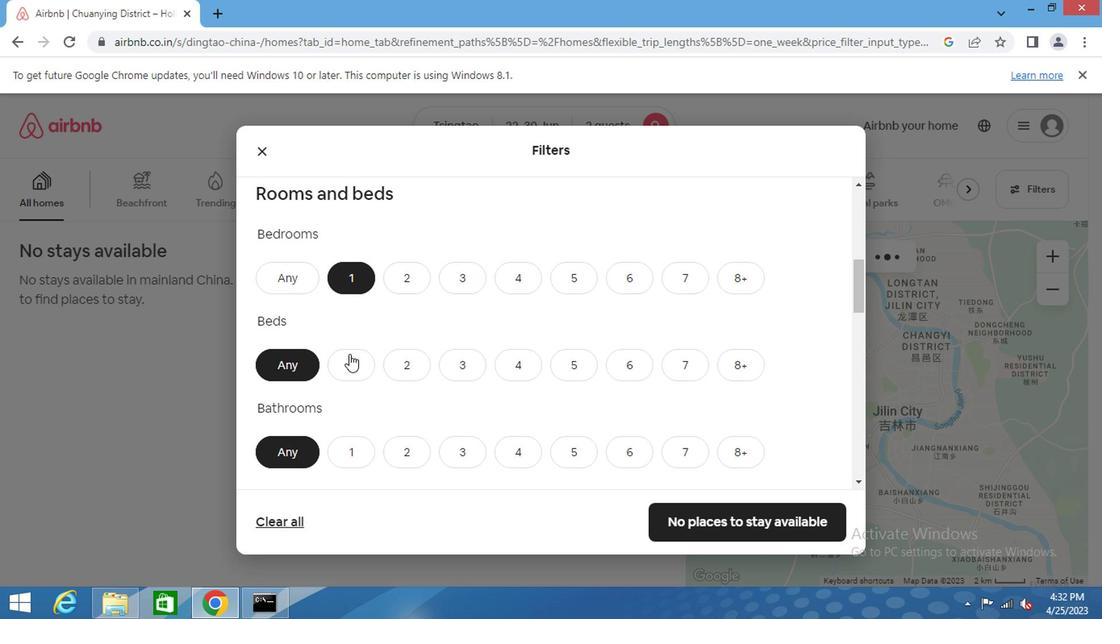 
Action: Mouse moved to (350, 445)
Screenshot: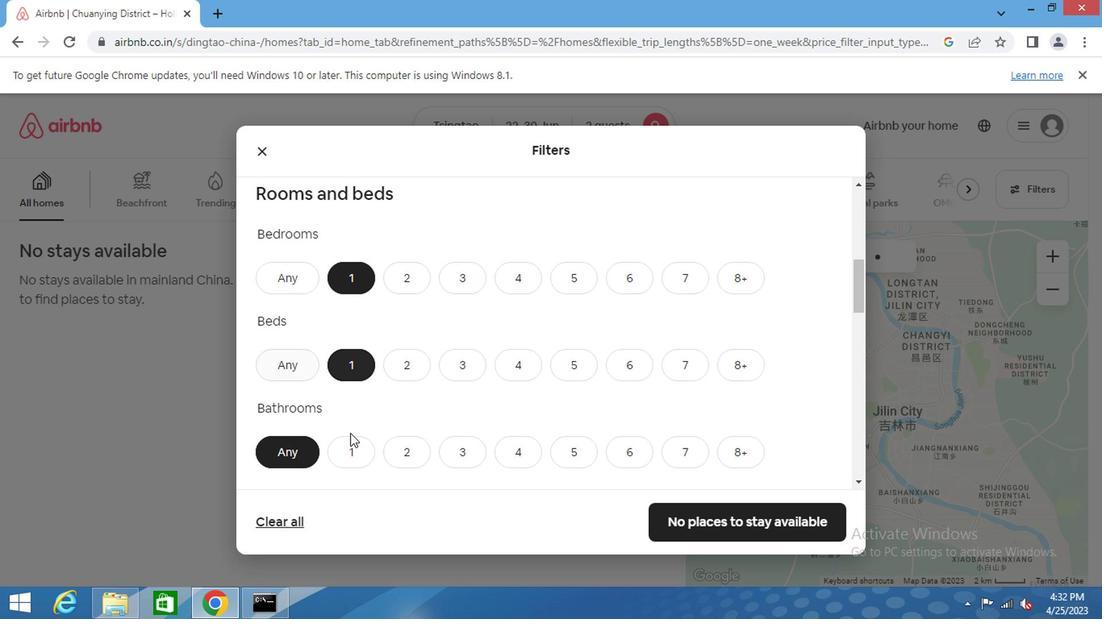 
Action: Mouse pressed left at (350, 445)
Screenshot: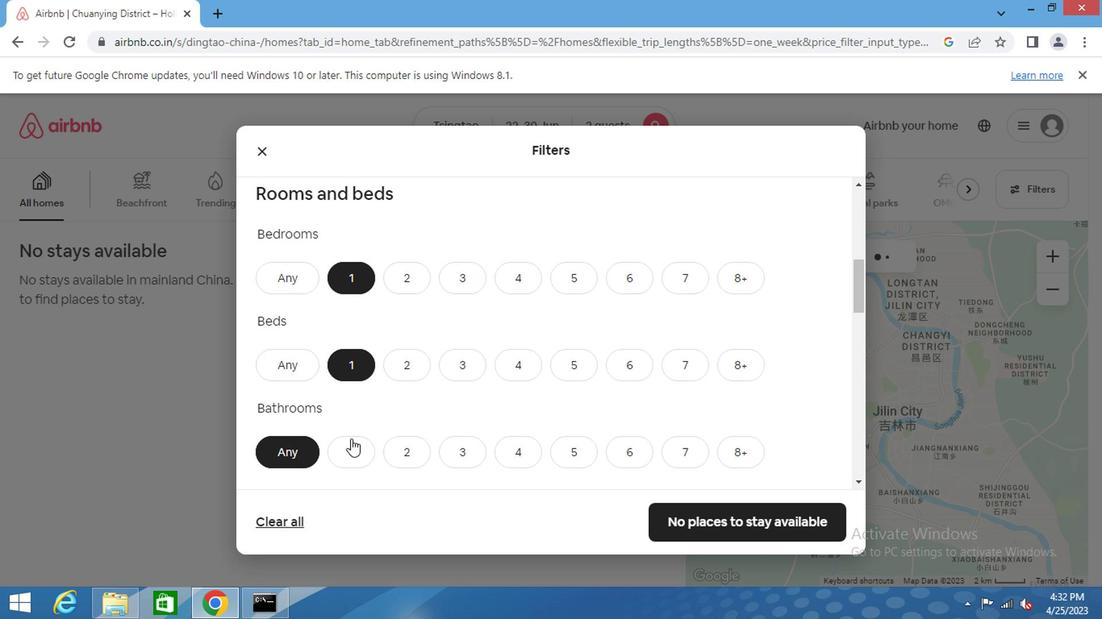 
Action: Mouse moved to (404, 366)
Screenshot: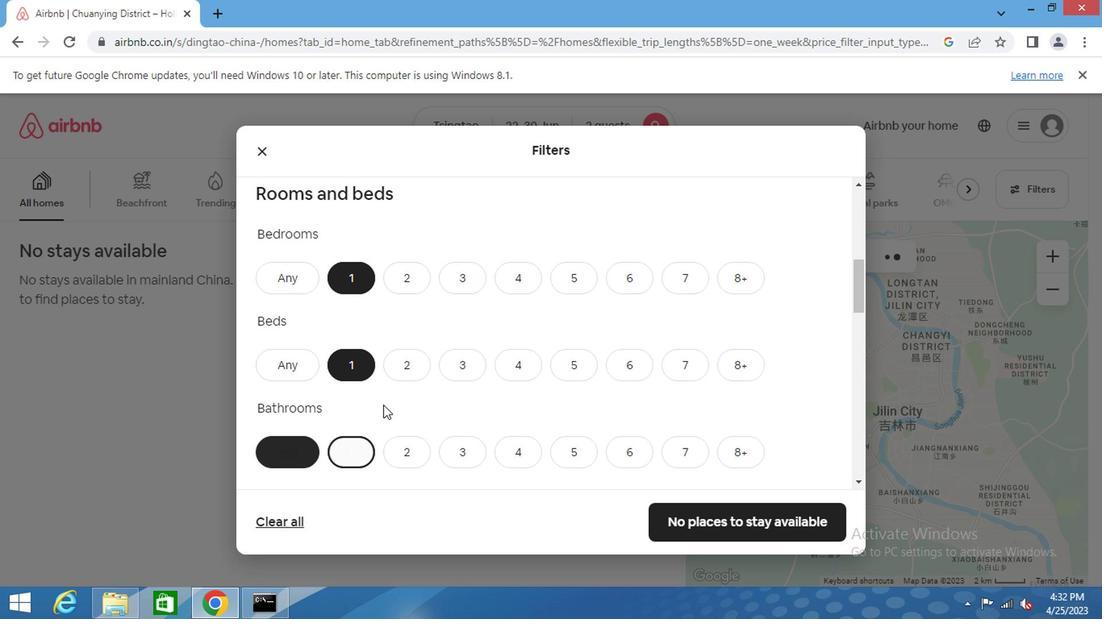 
Action: Mouse scrolled (404, 365) with delta (0, -1)
Screenshot: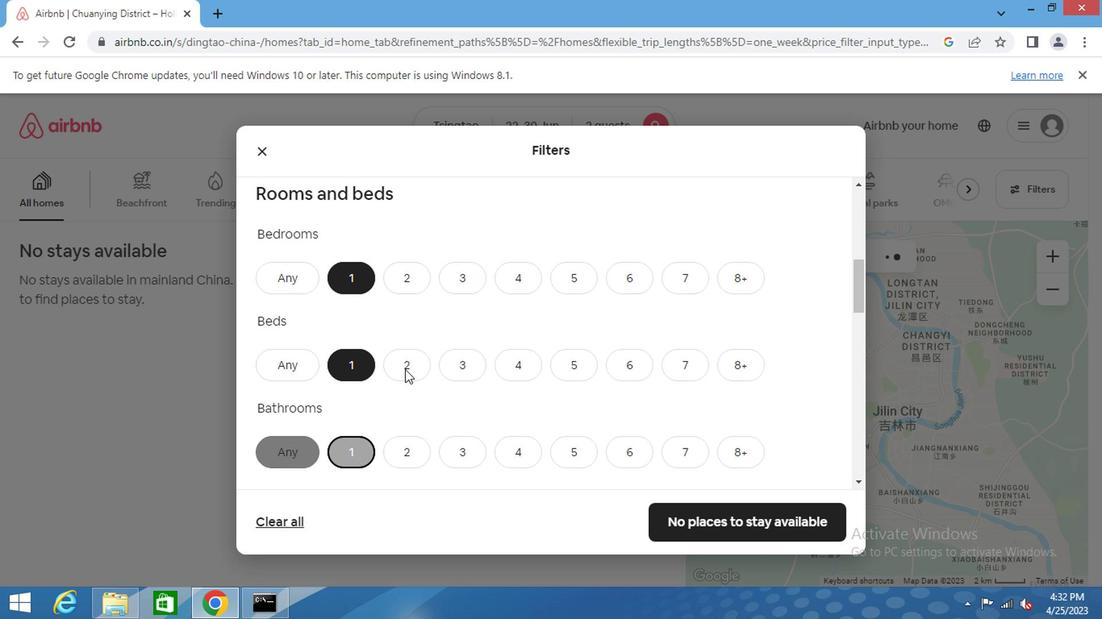 
Action: Mouse scrolled (404, 365) with delta (0, -1)
Screenshot: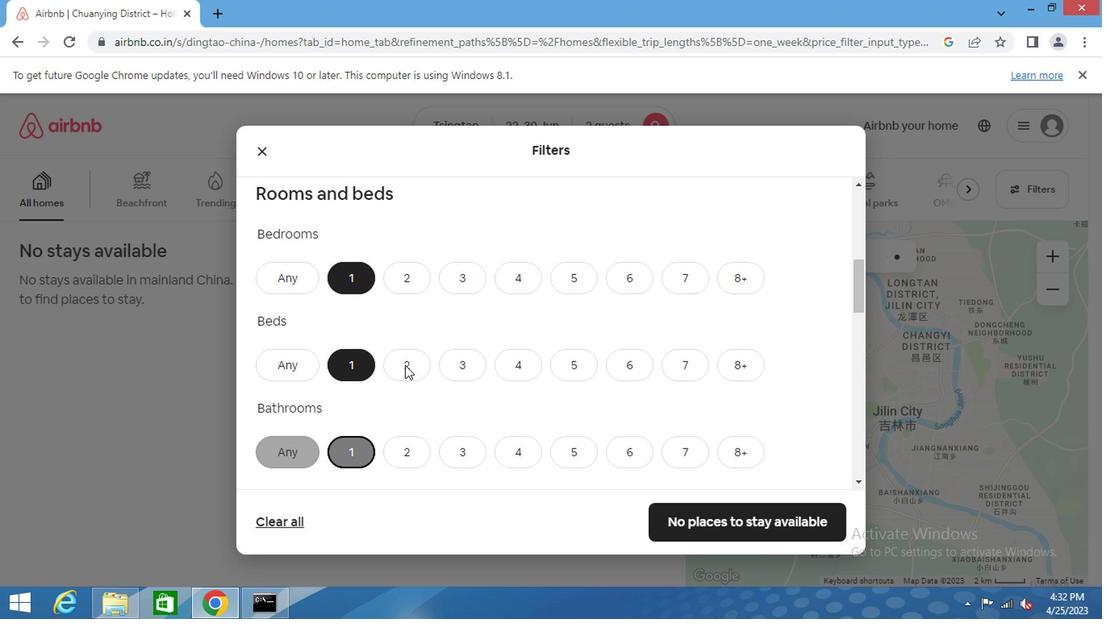 
Action: Mouse scrolled (404, 365) with delta (0, -1)
Screenshot: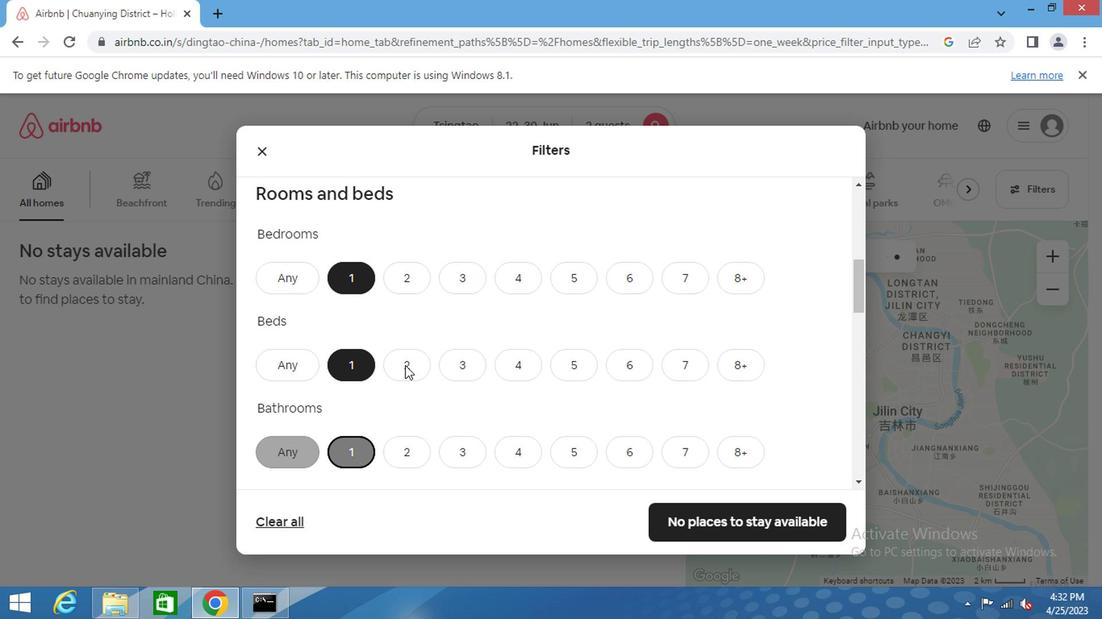 
Action: Mouse scrolled (404, 365) with delta (0, -1)
Screenshot: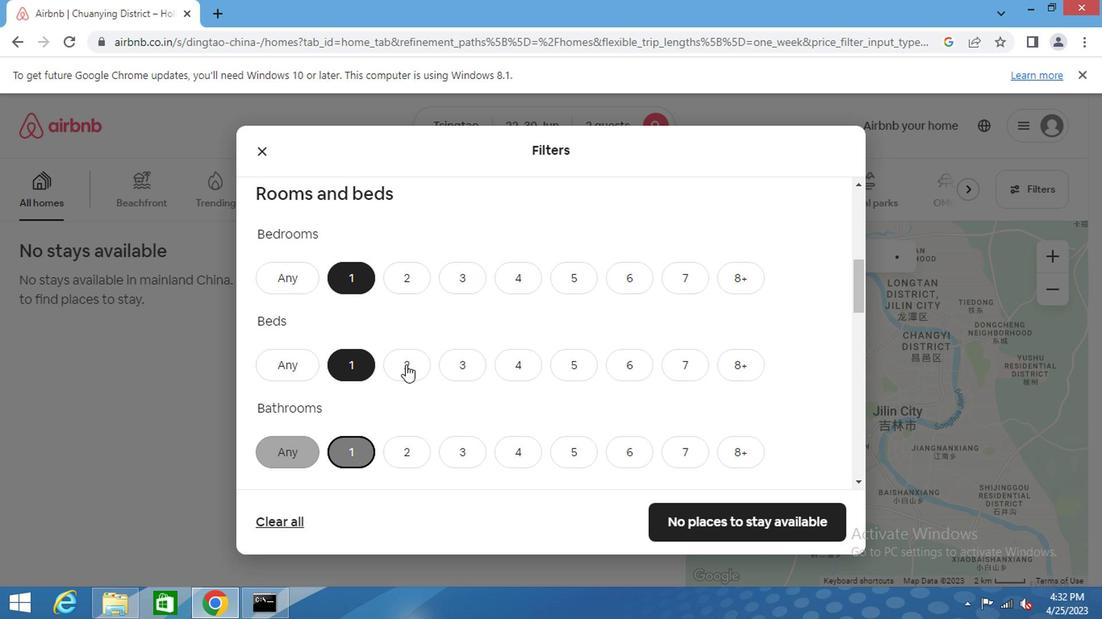 
Action: Mouse scrolled (404, 365) with delta (0, -1)
Screenshot: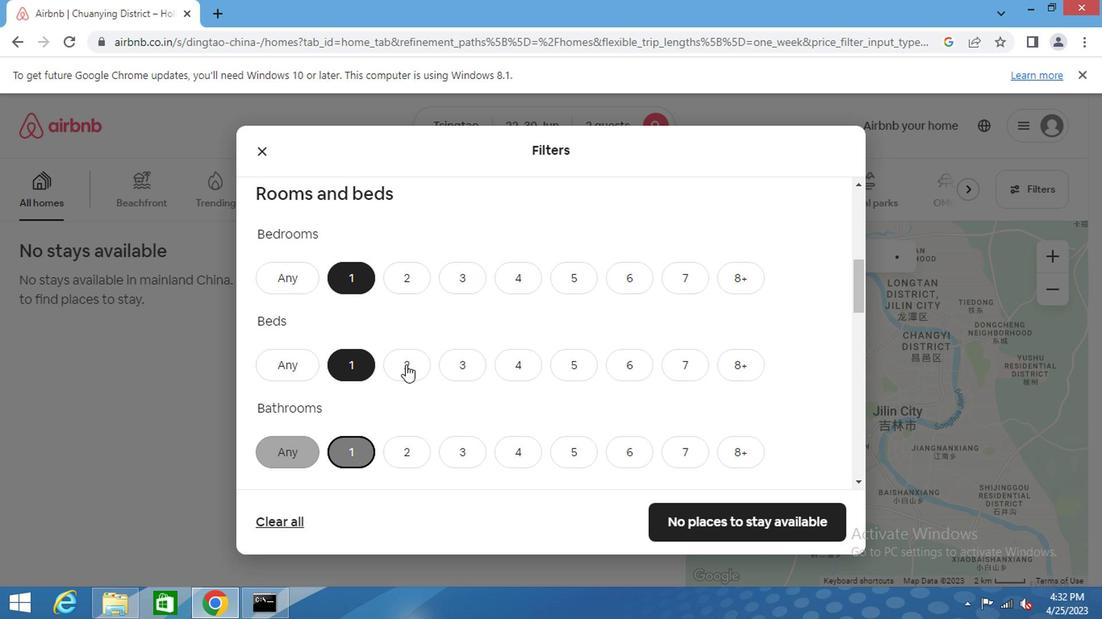 
Action: Mouse scrolled (404, 365) with delta (0, -1)
Screenshot: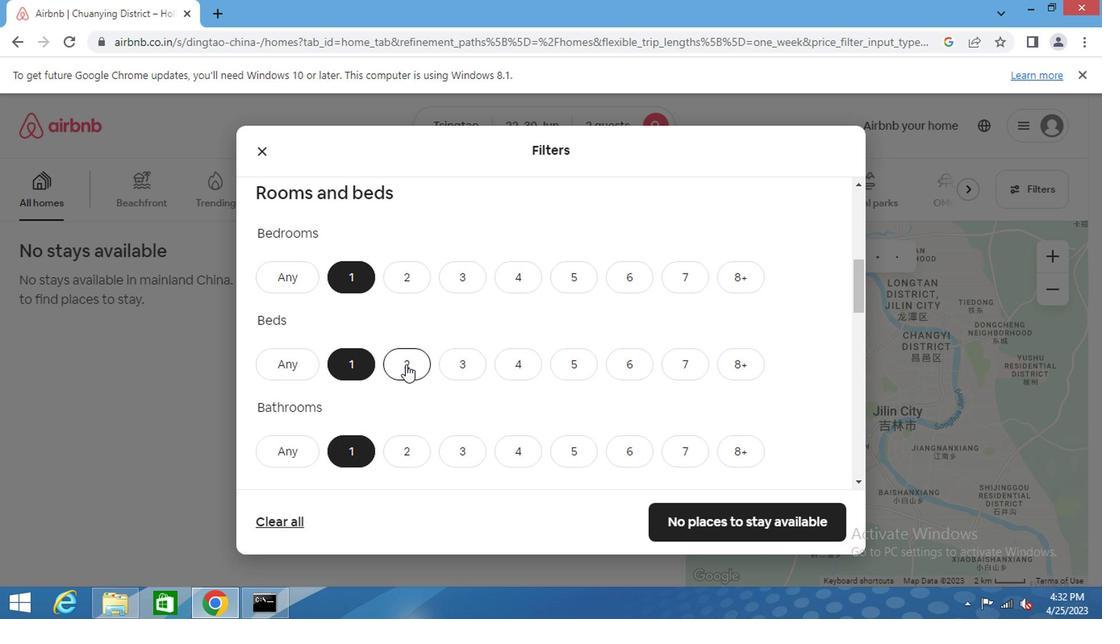 
Action: Mouse moved to (790, 431)
Screenshot: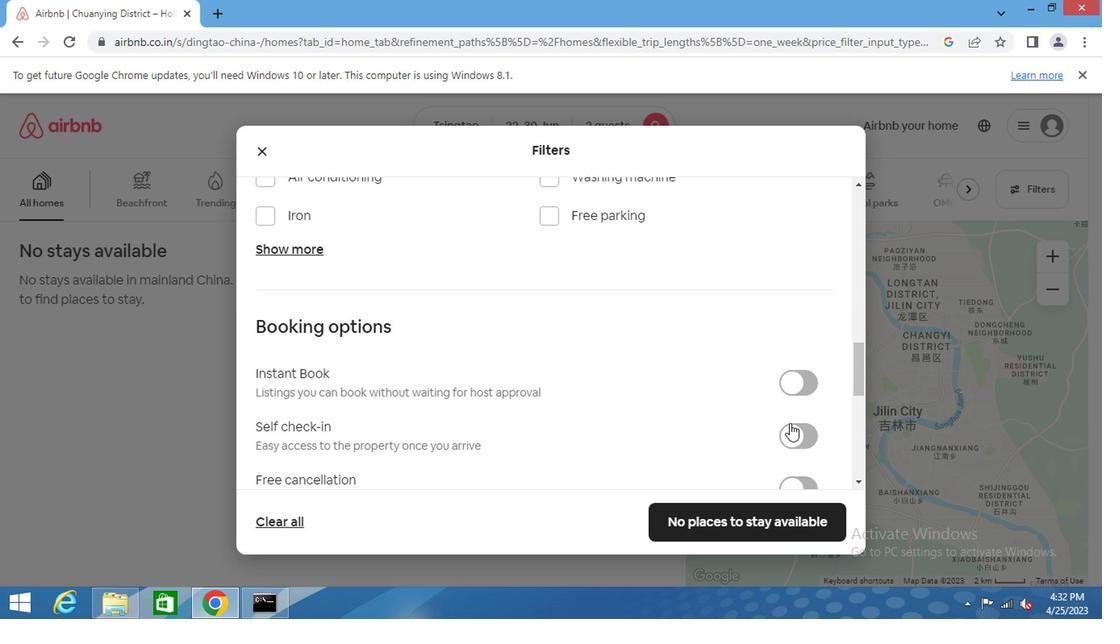 
Action: Mouse pressed left at (790, 431)
Screenshot: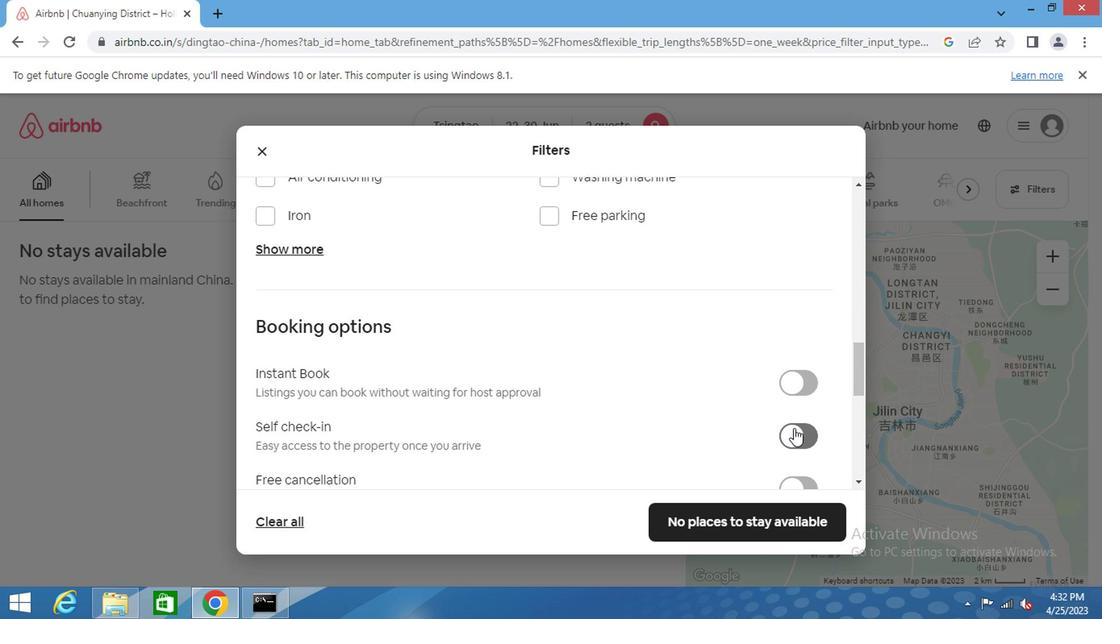 
Action: Mouse moved to (620, 366)
Screenshot: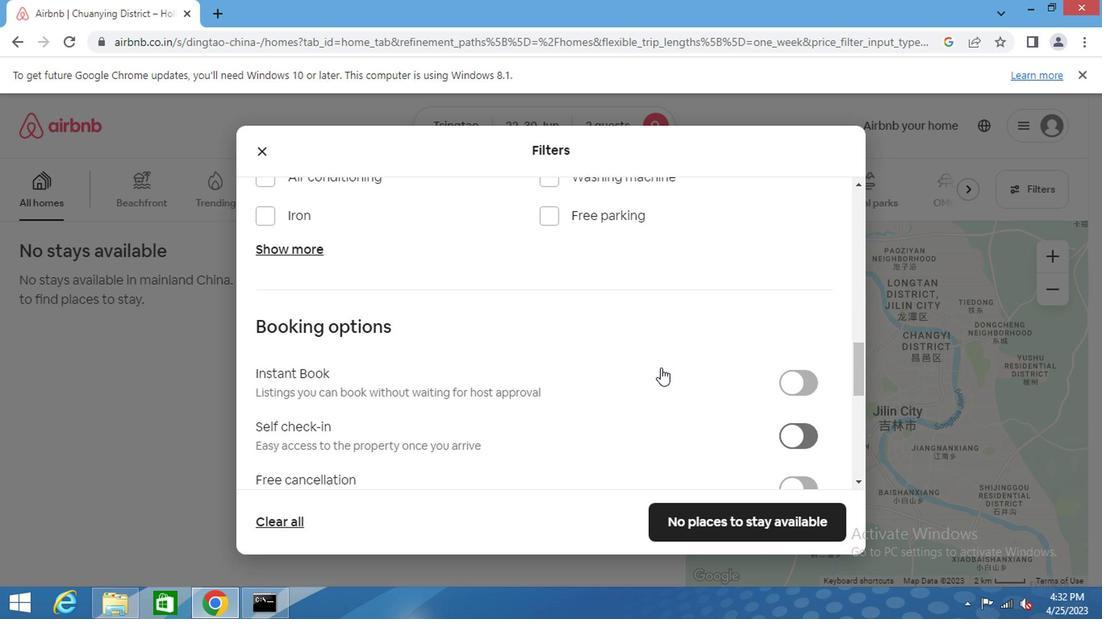 
Action: Mouse scrolled (620, 365) with delta (0, -1)
Screenshot: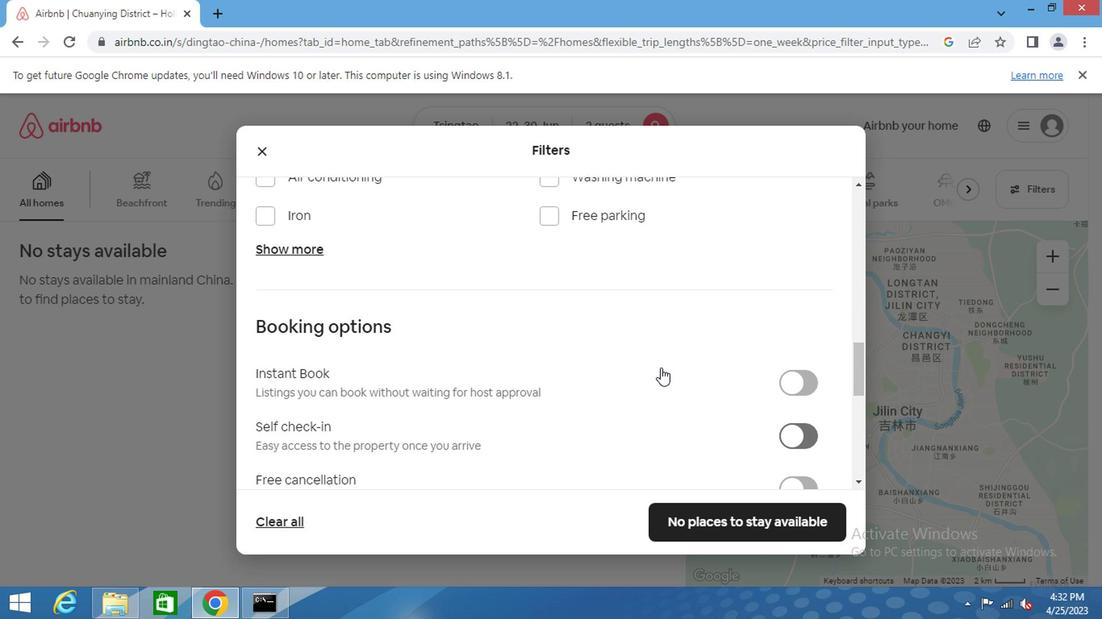 
Action: Mouse scrolled (620, 365) with delta (0, -1)
Screenshot: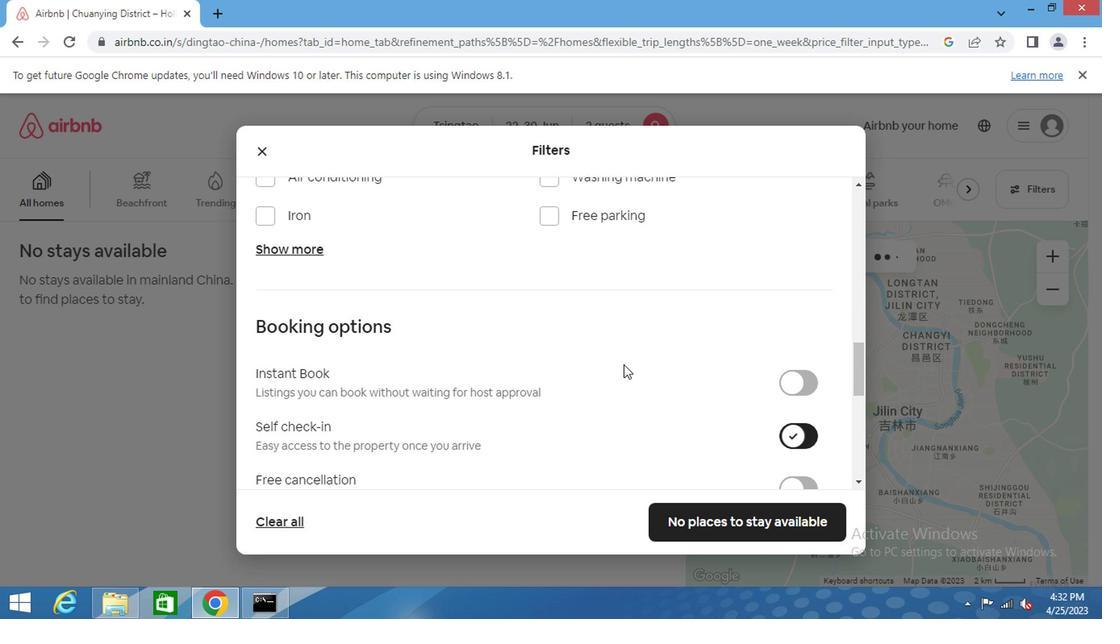 
Action: Mouse scrolled (620, 365) with delta (0, -1)
Screenshot: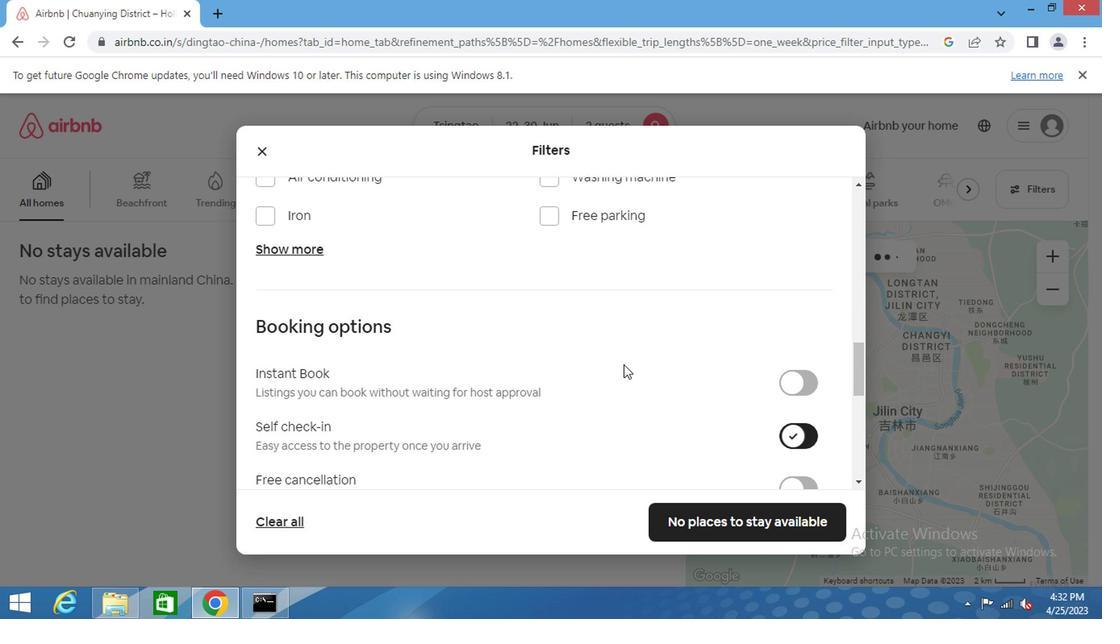 
Action: Mouse scrolled (620, 365) with delta (0, -1)
Screenshot: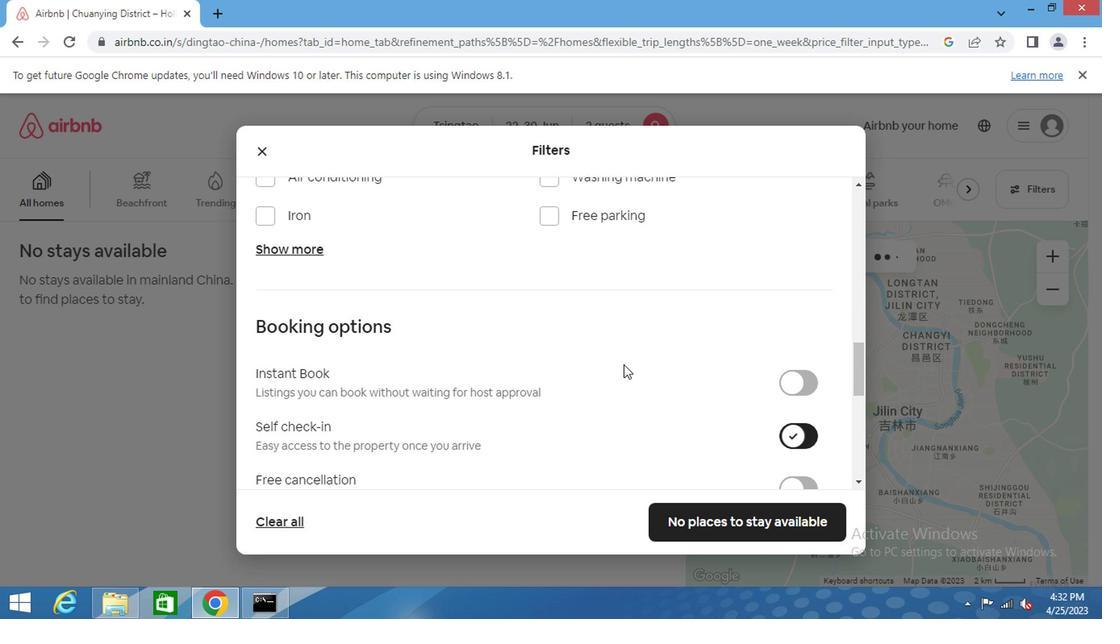 
Action: Mouse scrolled (620, 365) with delta (0, -1)
Screenshot: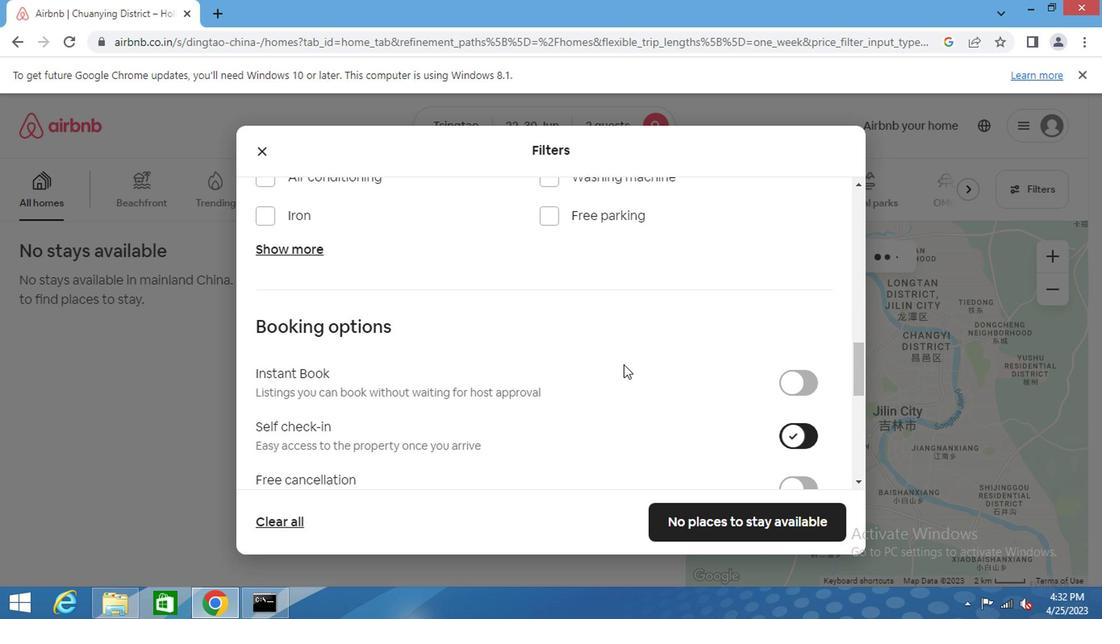 
Action: Mouse moved to (619, 365)
Screenshot: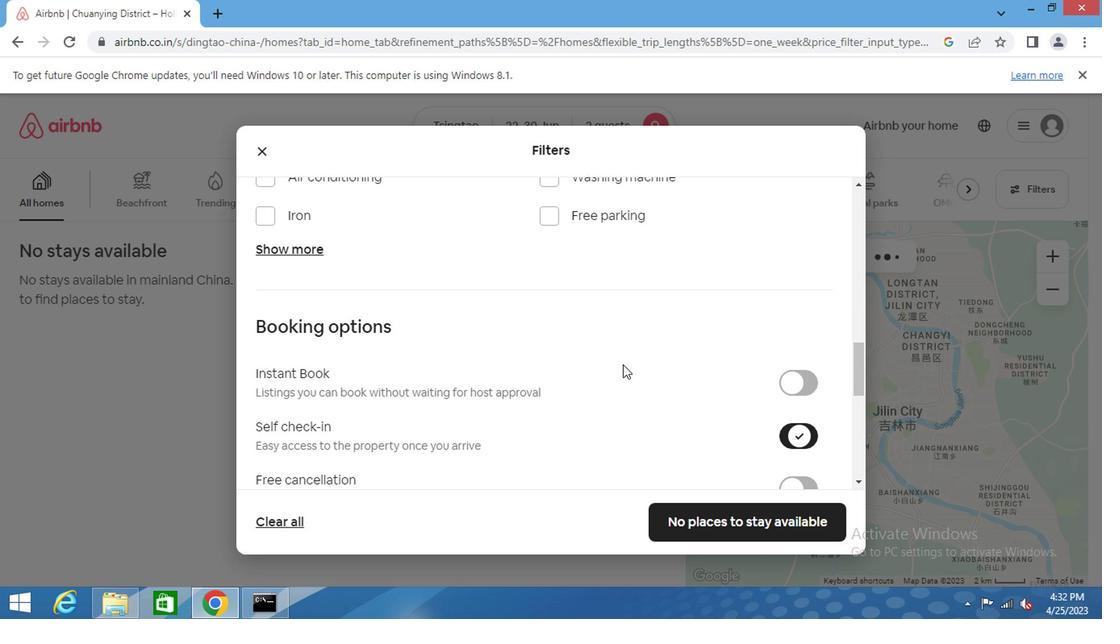 
Action: Mouse scrolled (620, 365) with delta (0, -1)
Screenshot: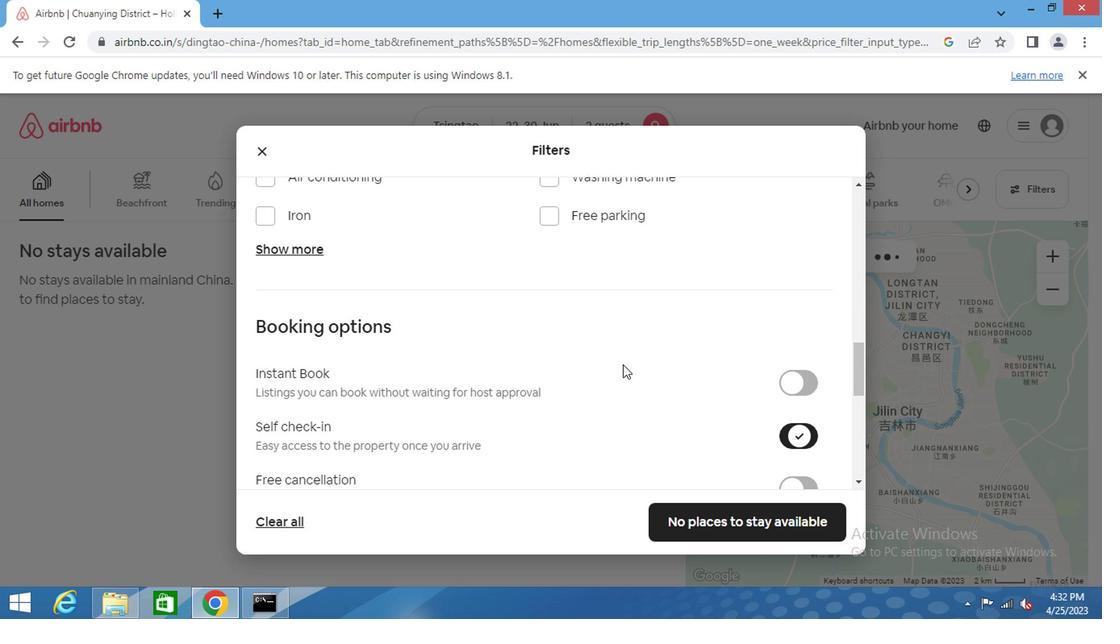 
Action: Mouse moved to (621, 368)
Screenshot: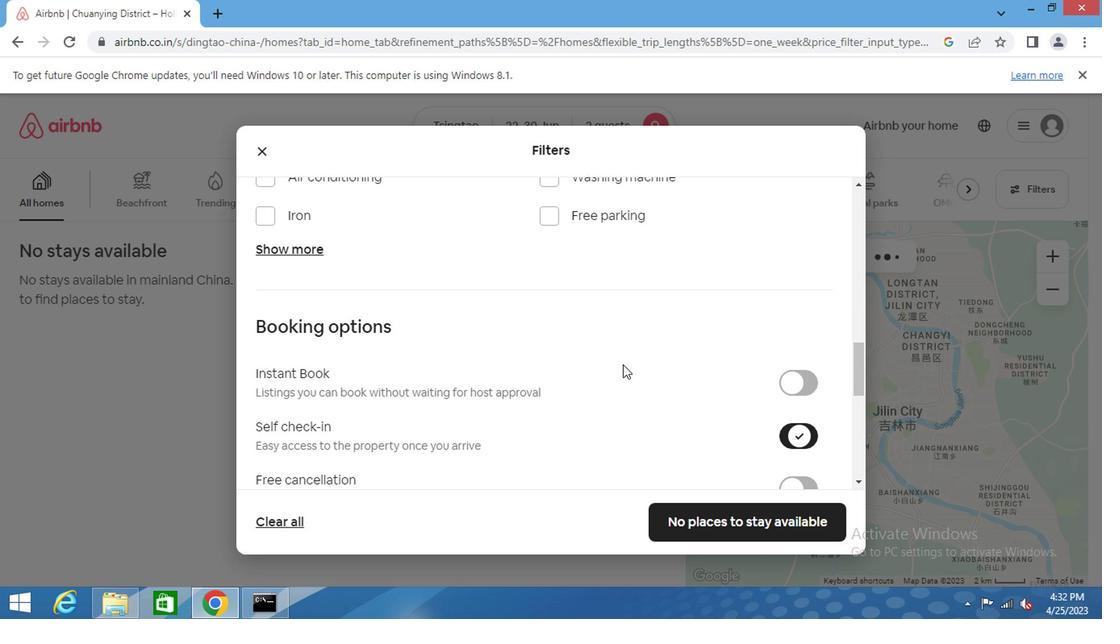 
Action: Mouse scrolled (620, 365) with delta (0, -1)
Screenshot: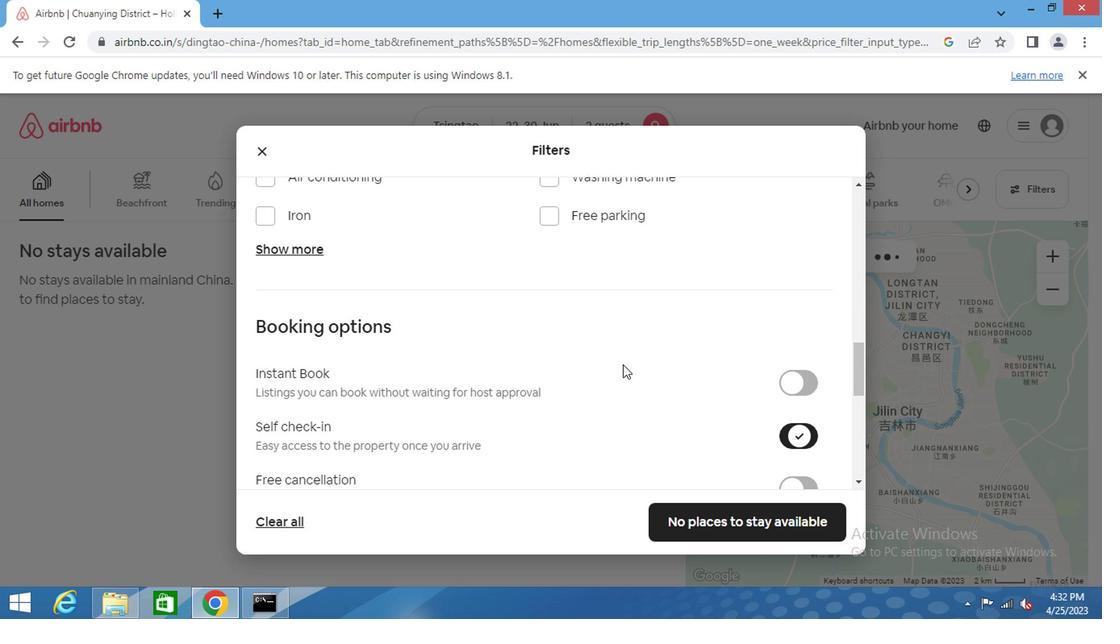 
Action: Mouse moved to (749, 519)
Screenshot: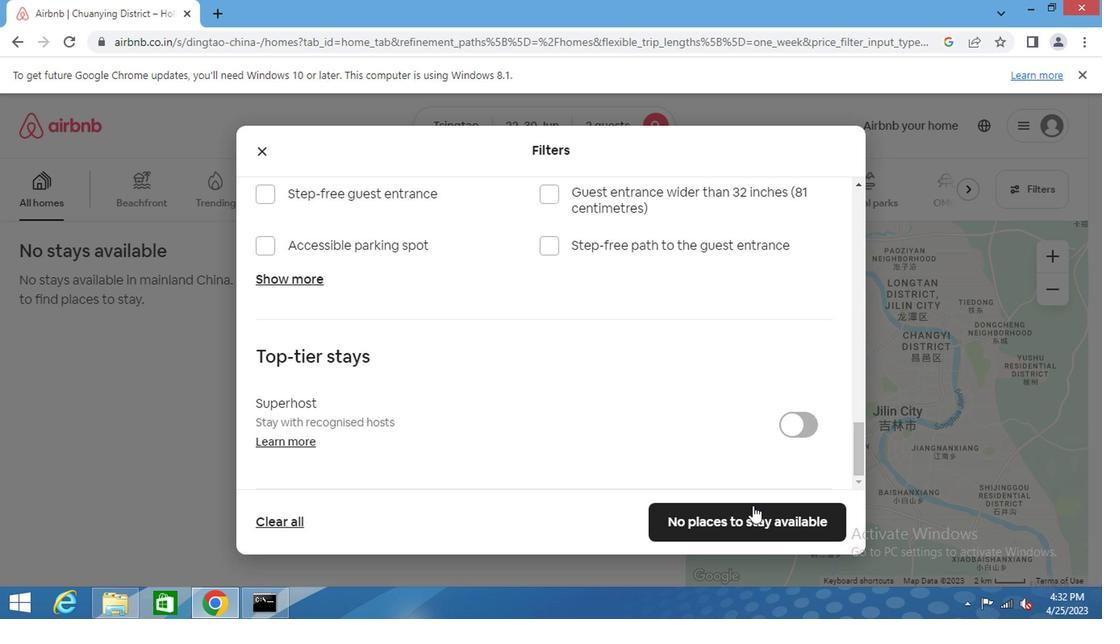 
Action: Mouse pressed left at (749, 519)
Screenshot: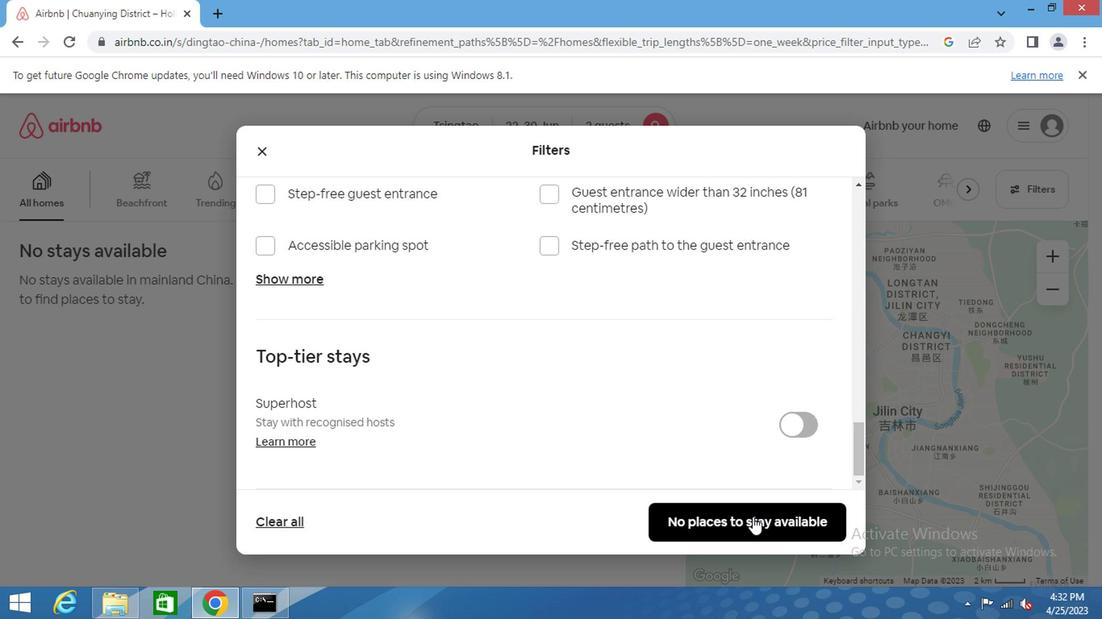 
Action: Mouse moved to (757, 517)
Screenshot: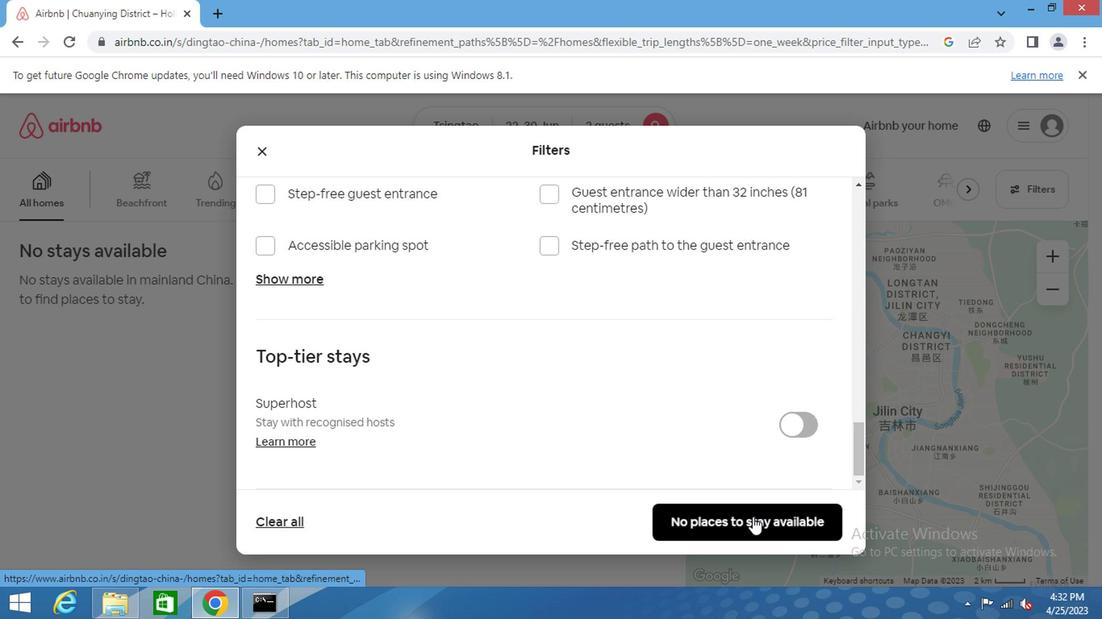 
